 Task: Send an email with the signature Gabriella Robinson with the subject Invitation to a webinar and the message I wanted to follow up on the email you sent regarding the budget. Do you have any additional information? from softage.10@softage.net to softage.6@softage.net and move the email from Sent Items to the folder Business development
Action: Mouse moved to (97, 94)
Screenshot: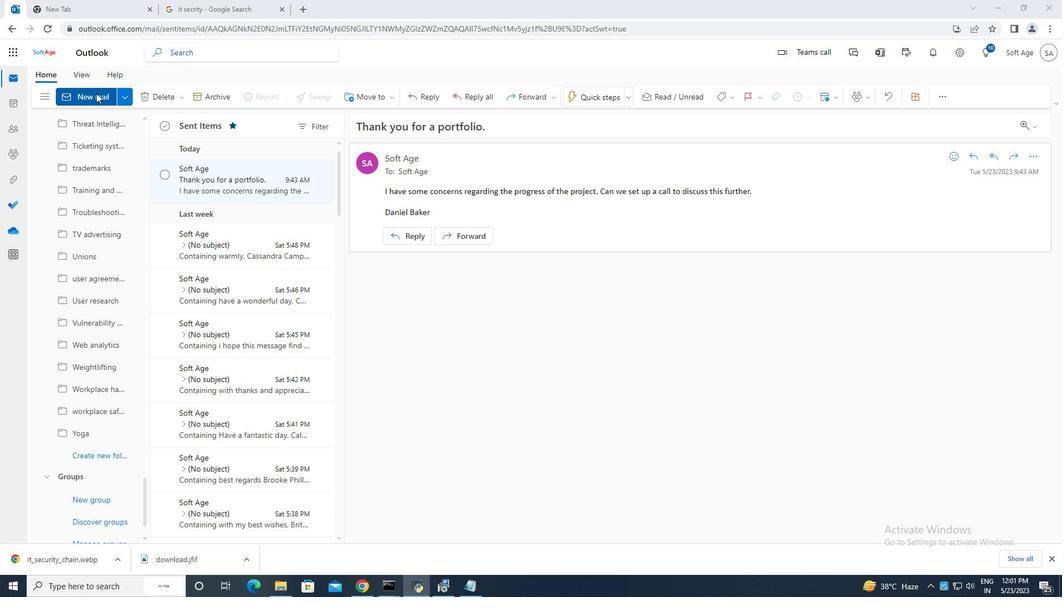 
Action: Mouse pressed left at (97, 94)
Screenshot: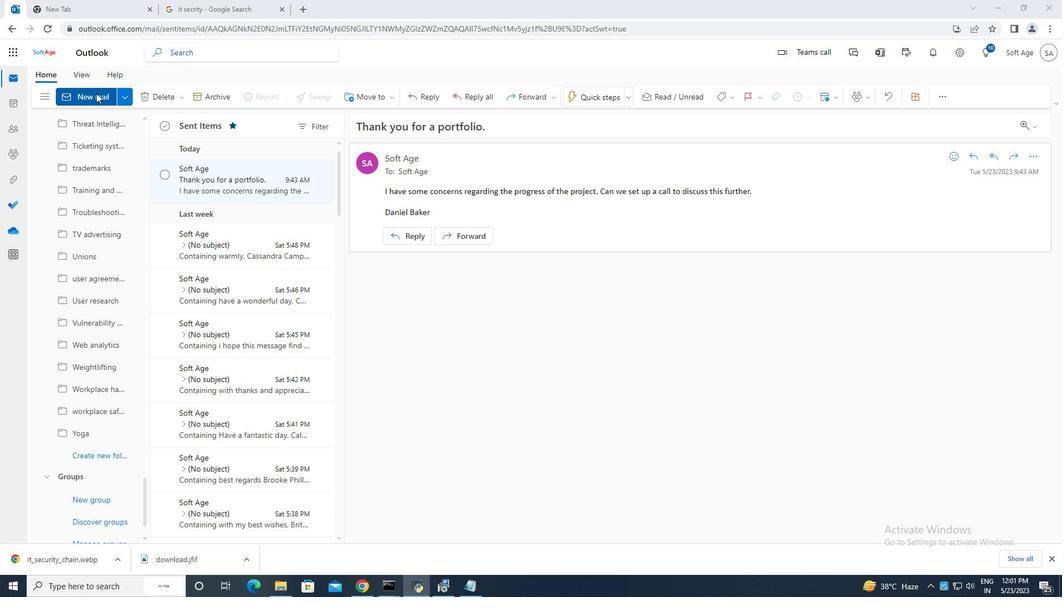 
Action: Mouse moved to (714, 96)
Screenshot: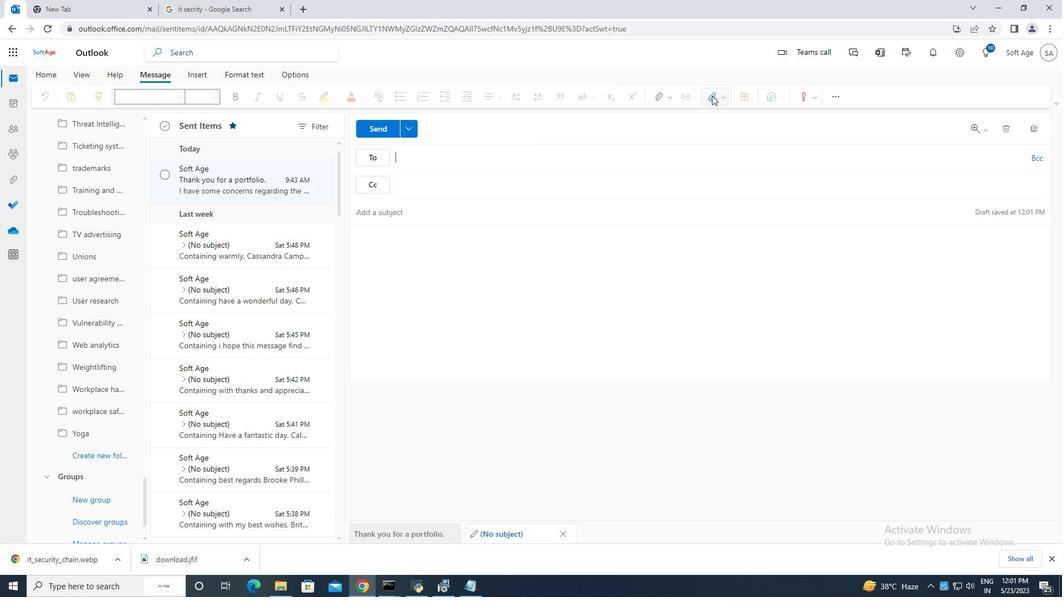 
Action: Mouse pressed left at (714, 96)
Screenshot: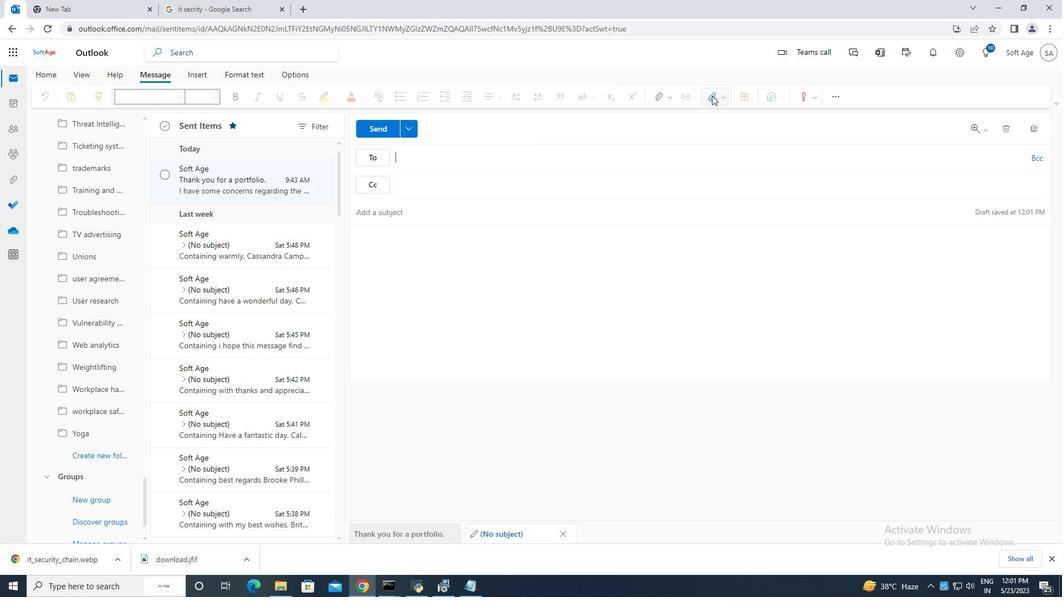 
Action: Mouse moved to (701, 140)
Screenshot: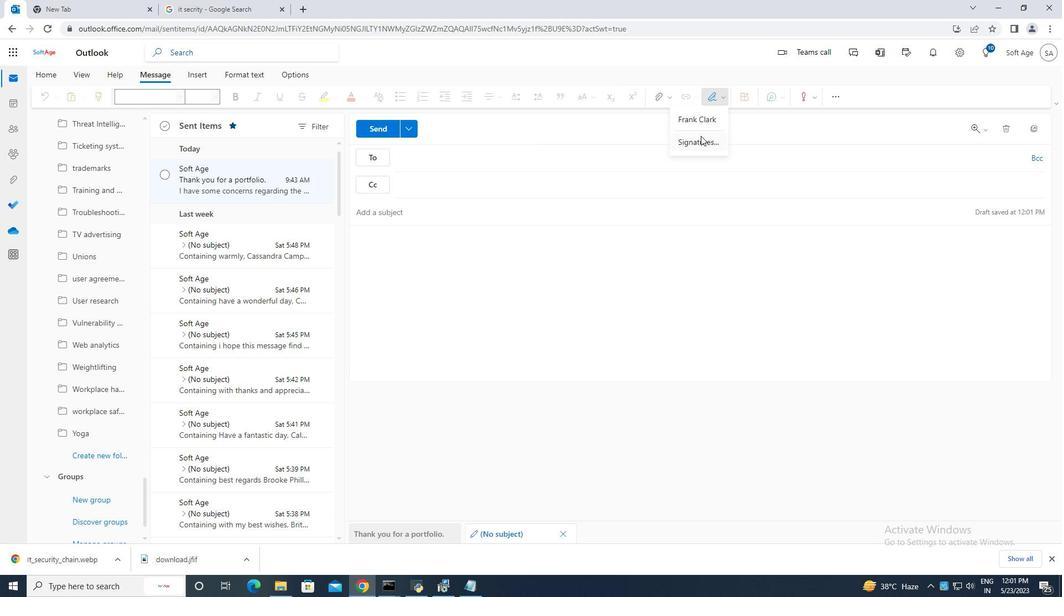 
Action: Mouse pressed left at (701, 140)
Screenshot: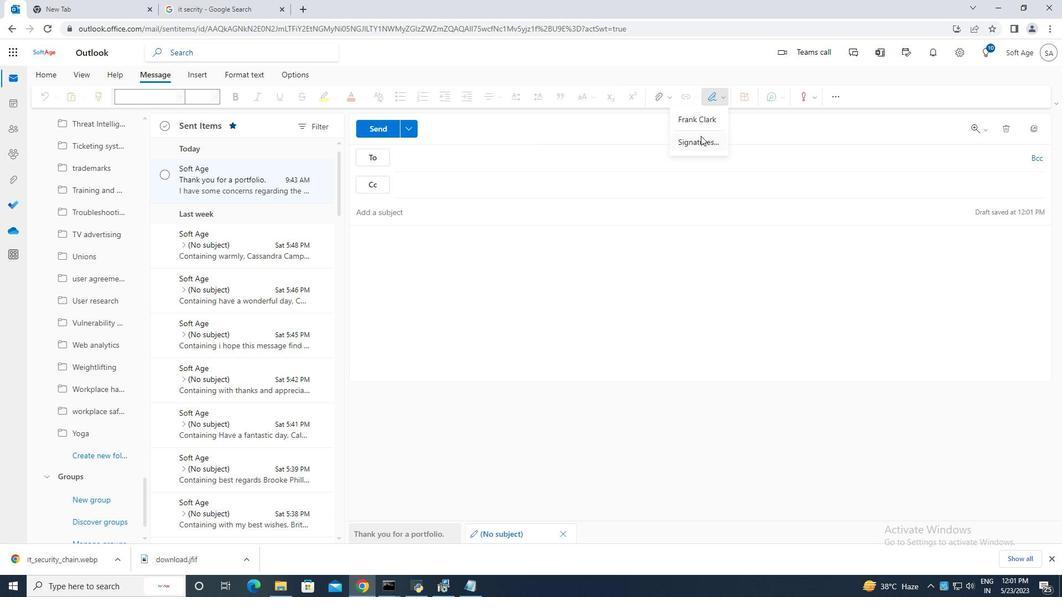 
Action: Mouse moved to (750, 184)
Screenshot: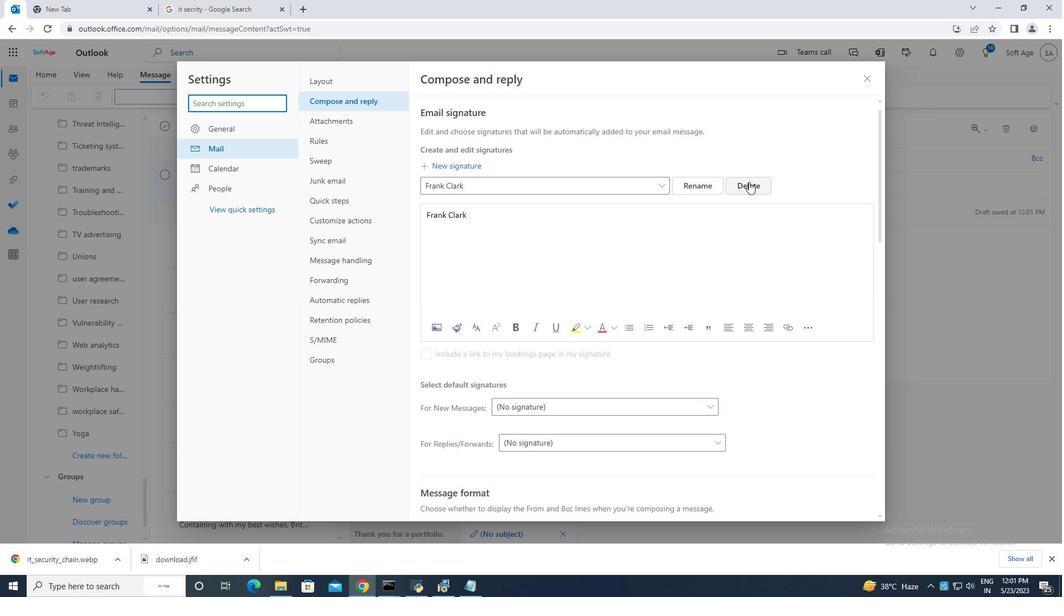 
Action: Mouse pressed left at (750, 184)
Screenshot: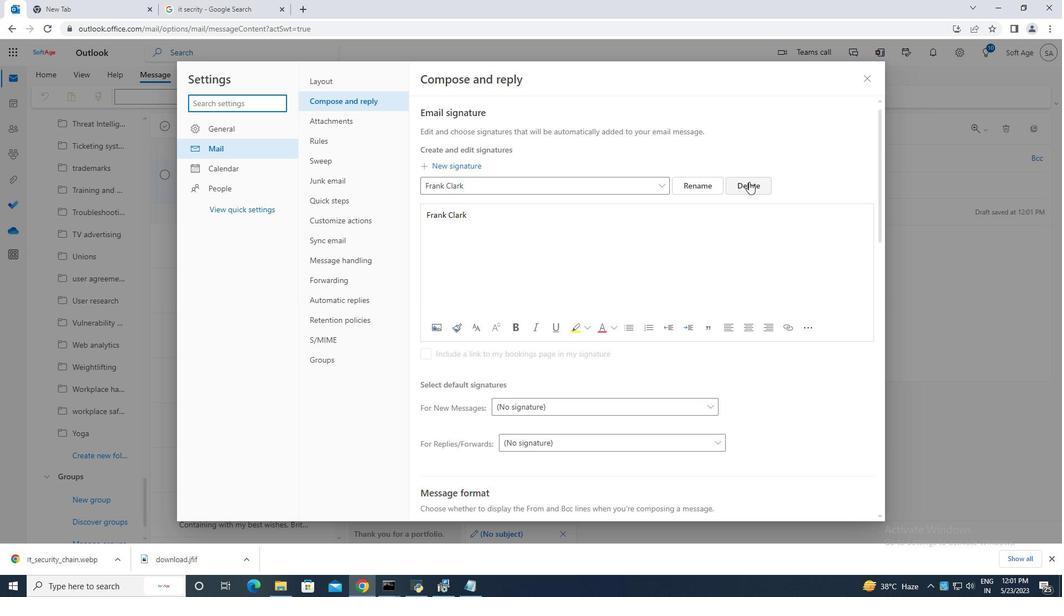 
Action: Mouse moved to (484, 183)
Screenshot: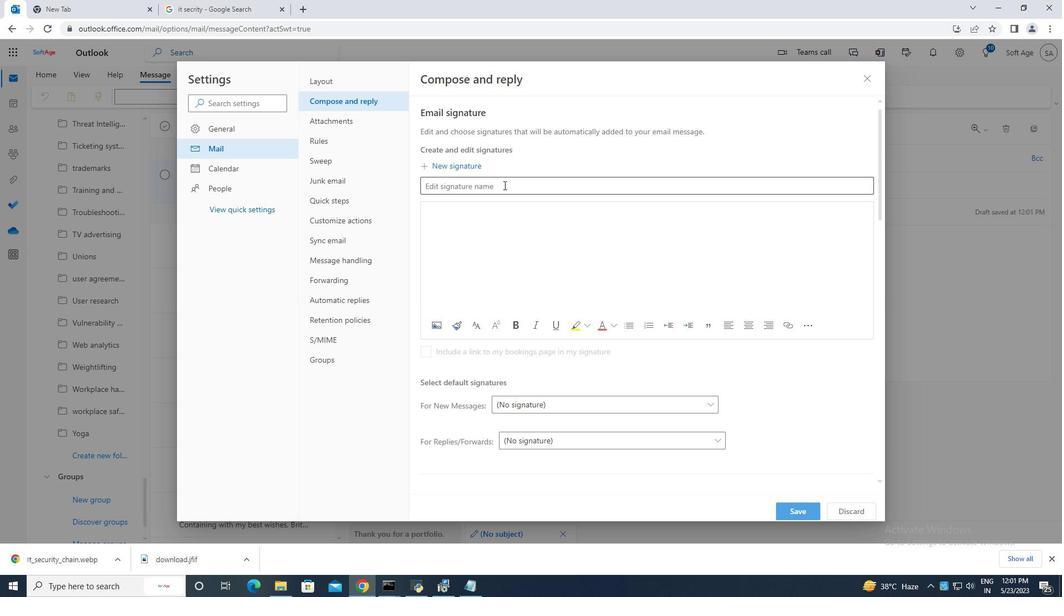 
Action: Mouse pressed left at (484, 183)
Screenshot: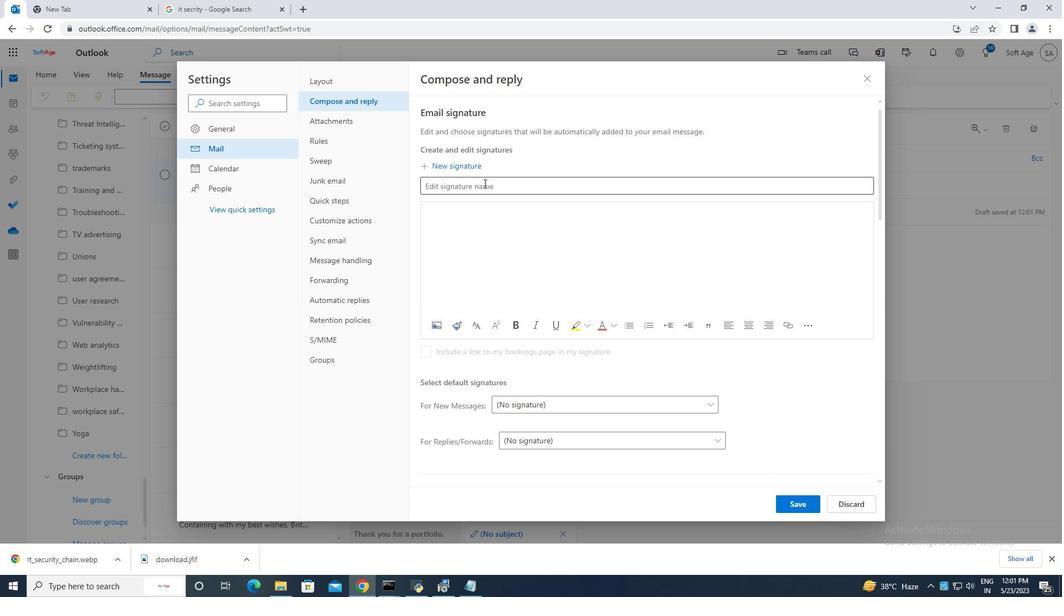 
Action: Mouse moved to (484, 183)
Screenshot: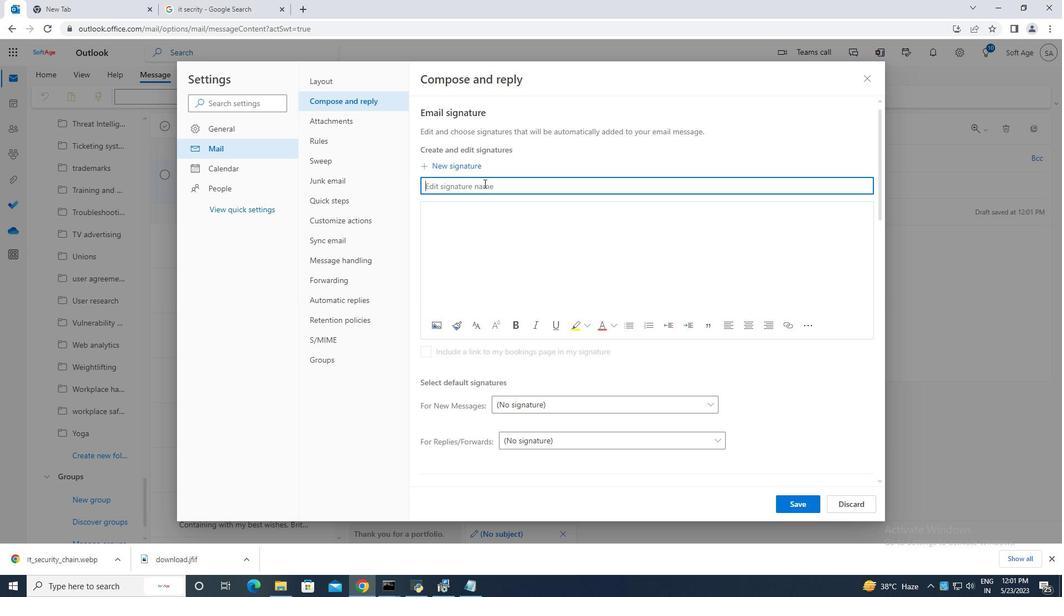 
Action: Key pressed <Key.caps_lock>G<Key.caps_lock>abriella<Key.space><Key.caps_lock>R<Key.caps_lock>obinsom
Screenshot: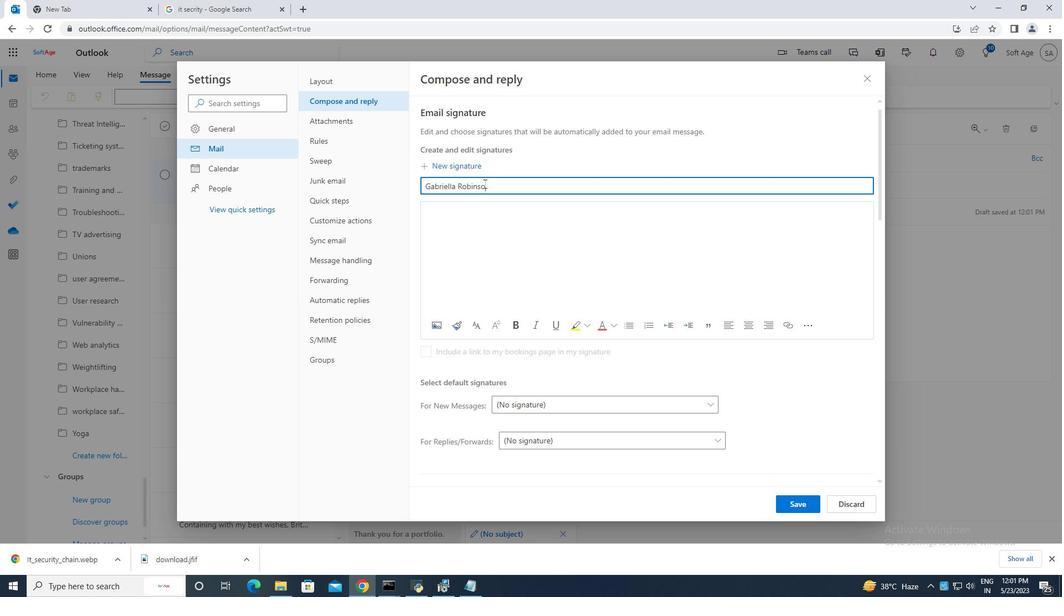 
Action: Mouse moved to (510, 188)
Screenshot: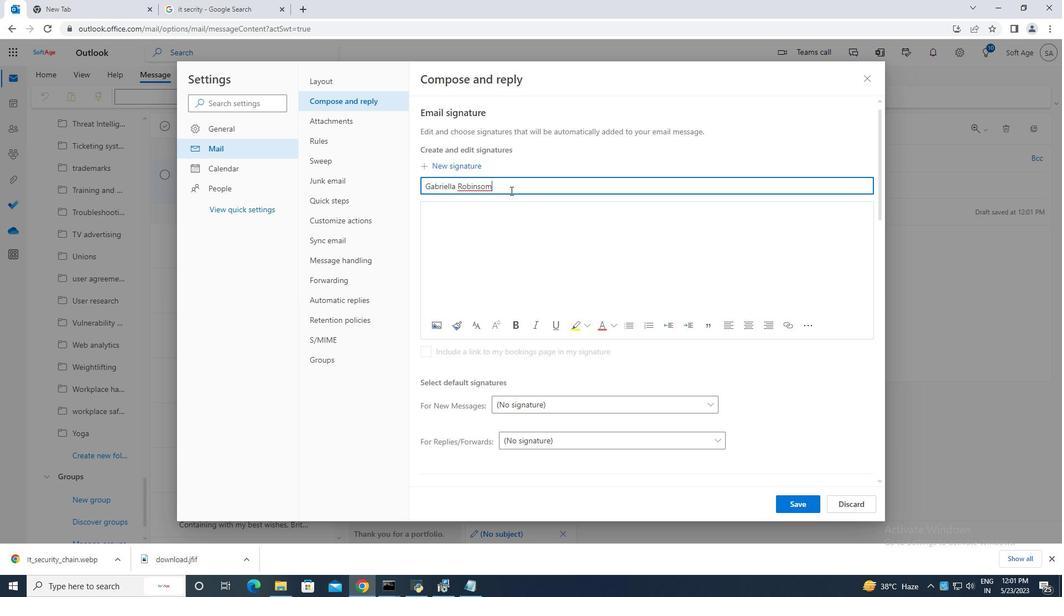 
Action: Key pressed <Key.backspace>n
Screenshot: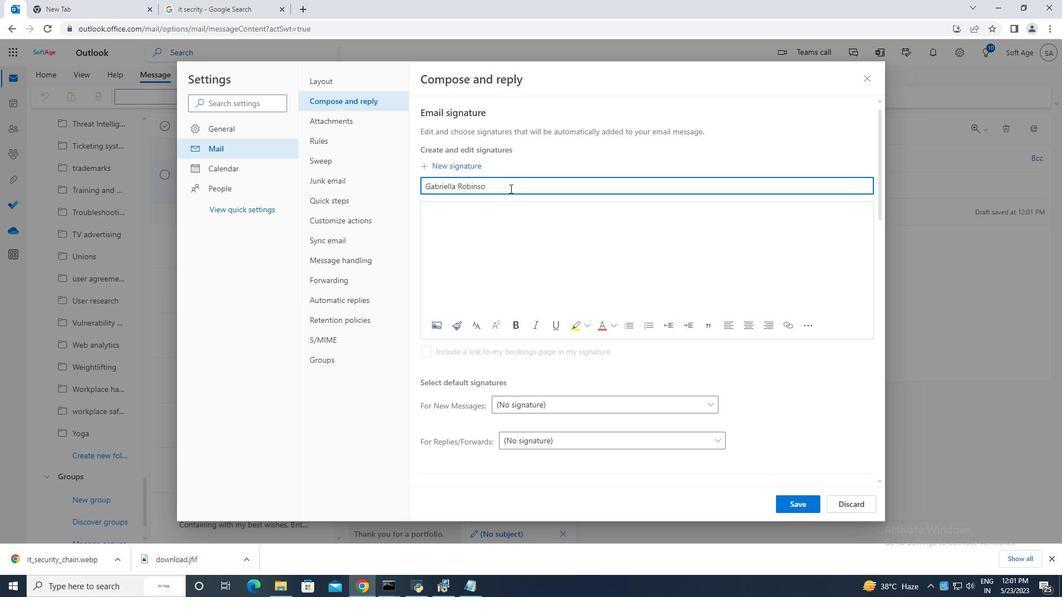 
Action: Mouse moved to (437, 218)
Screenshot: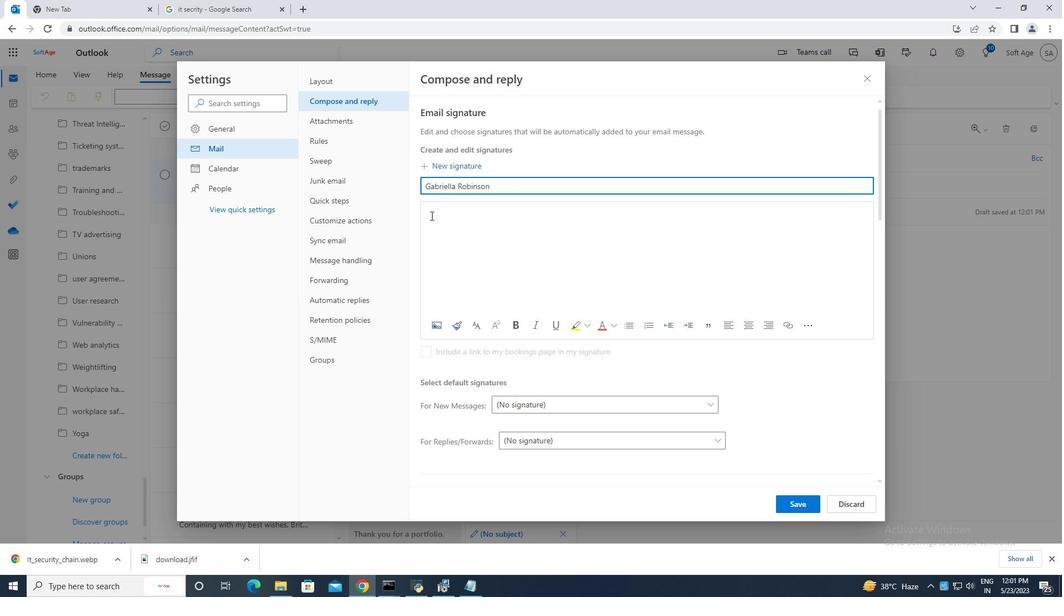 
Action: Mouse pressed left at (437, 218)
Screenshot: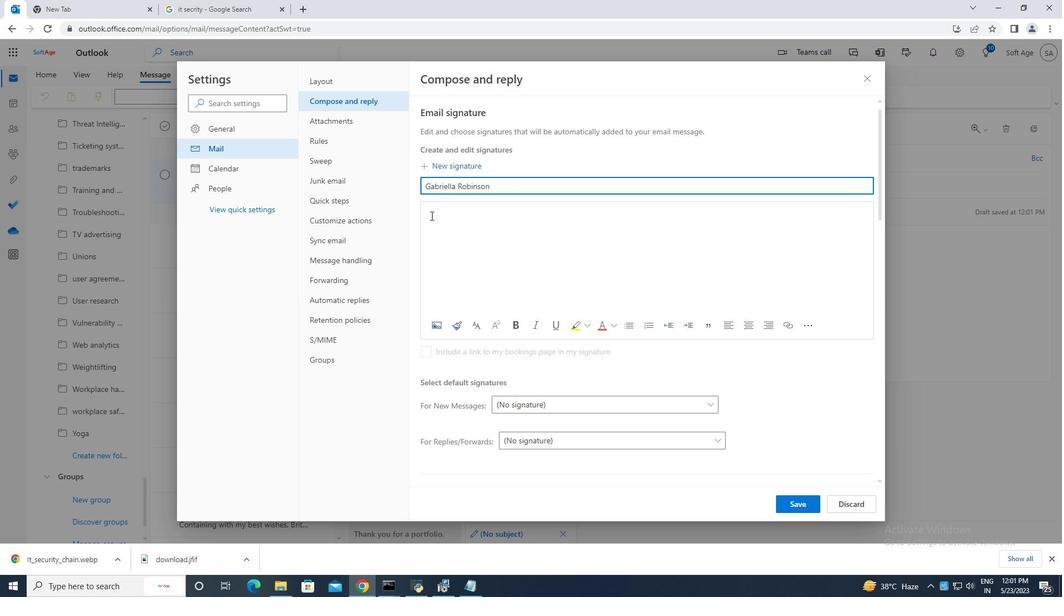 
Action: Mouse moved to (441, 218)
Screenshot: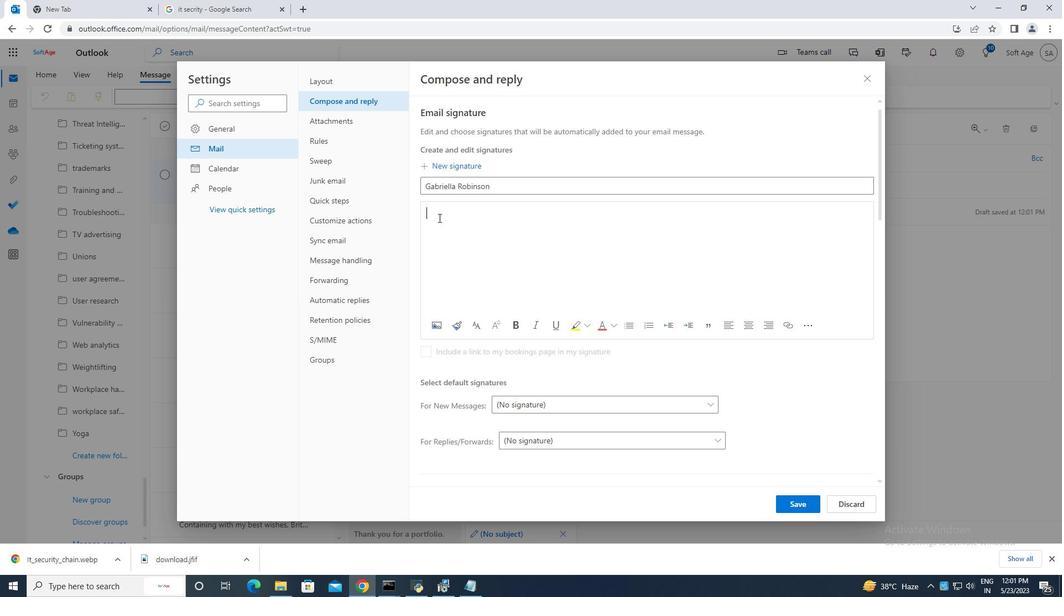 
Action: Key pressed <Key.caps_lock>G<Key.caps_lock>abriella<Key.space><Key.caps_lock>R<Key.caps_lock>obinsom<Key.backspace>n
Screenshot: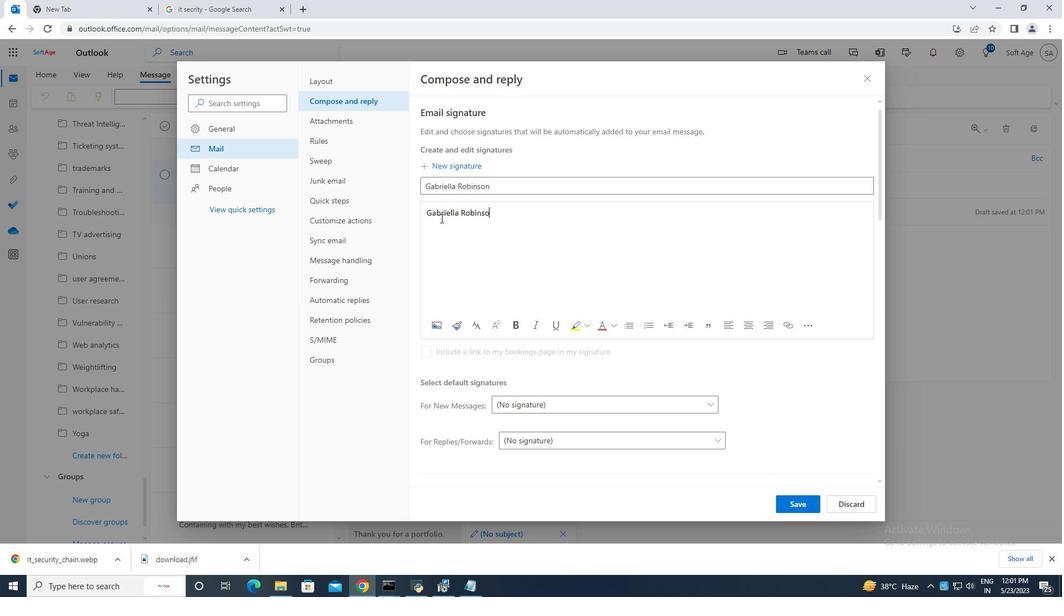 
Action: Mouse moved to (815, 507)
Screenshot: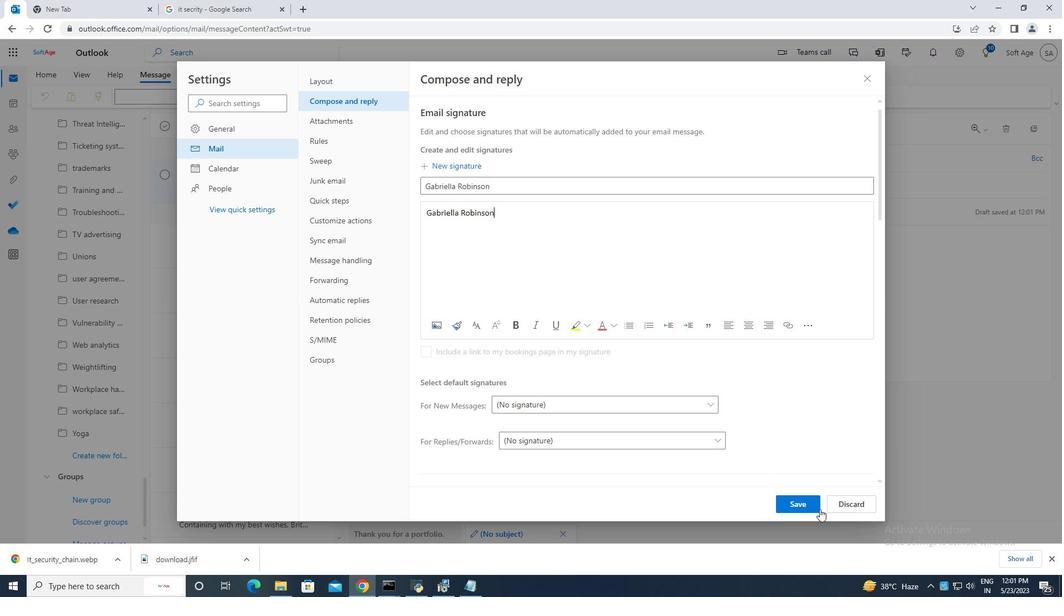 
Action: Mouse pressed left at (815, 507)
Screenshot: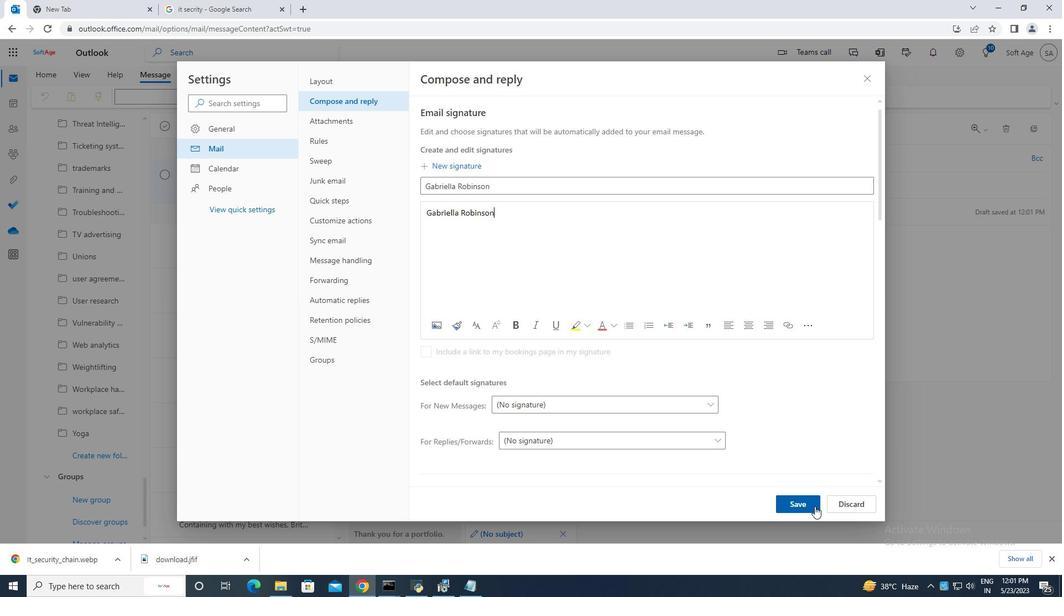 
Action: Mouse moved to (868, 81)
Screenshot: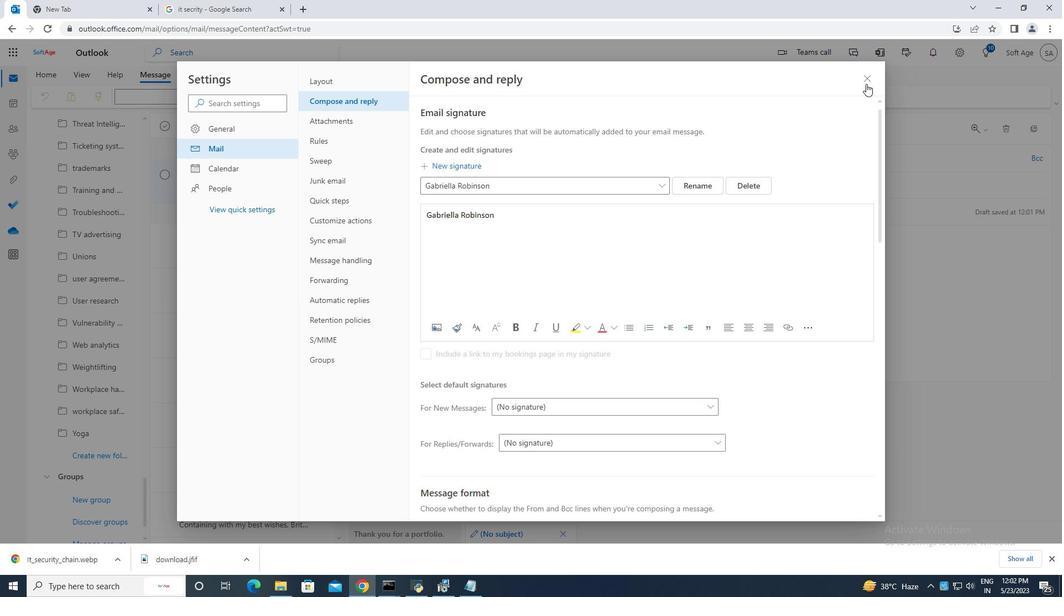 
Action: Mouse pressed left at (868, 81)
Screenshot: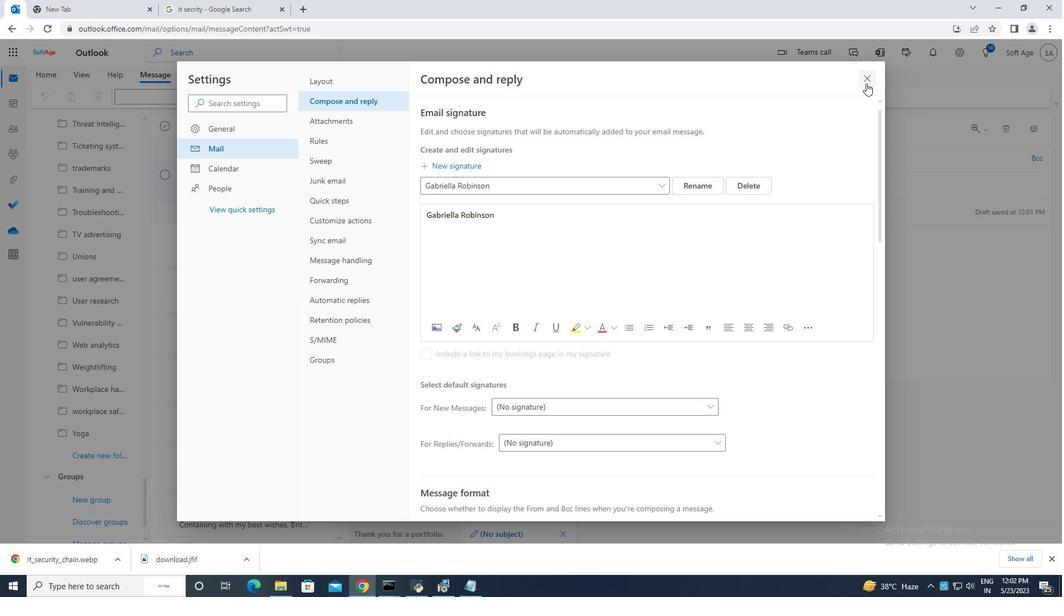 
Action: Mouse moved to (722, 99)
Screenshot: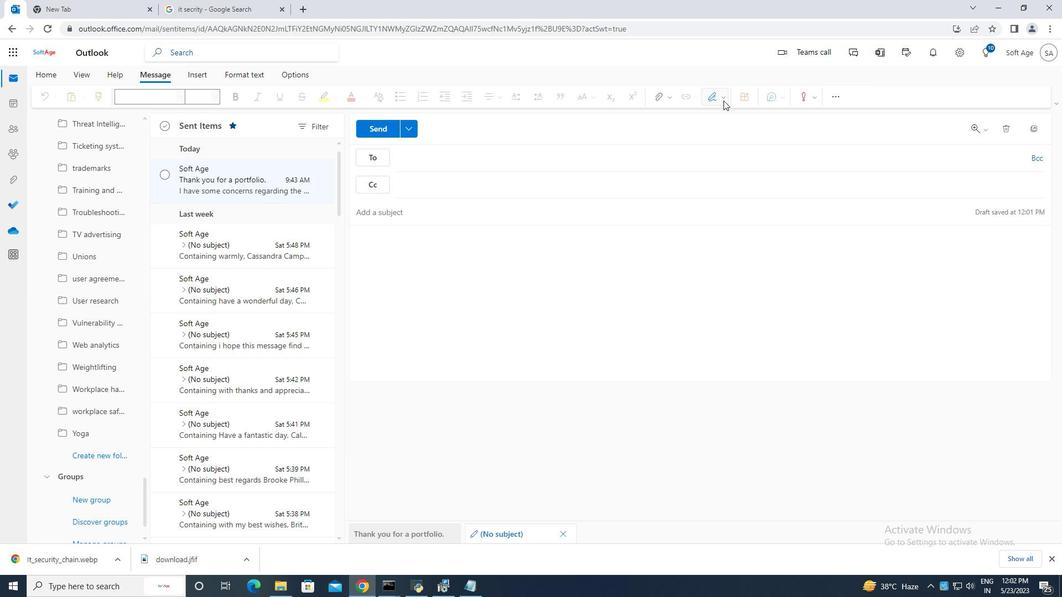 
Action: Mouse pressed left at (722, 99)
Screenshot: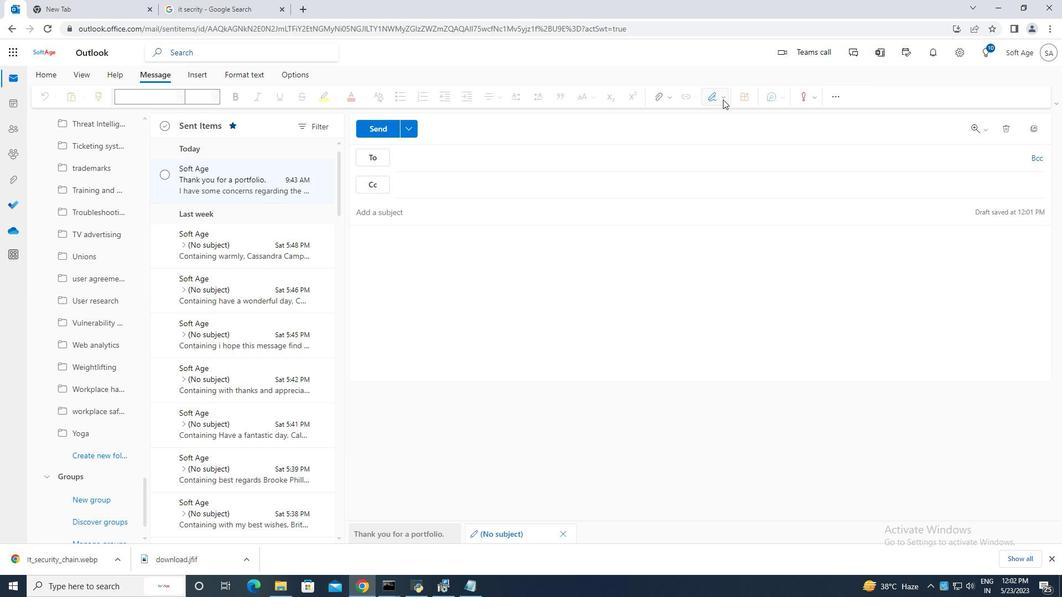 
Action: Mouse moved to (691, 121)
Screenshot: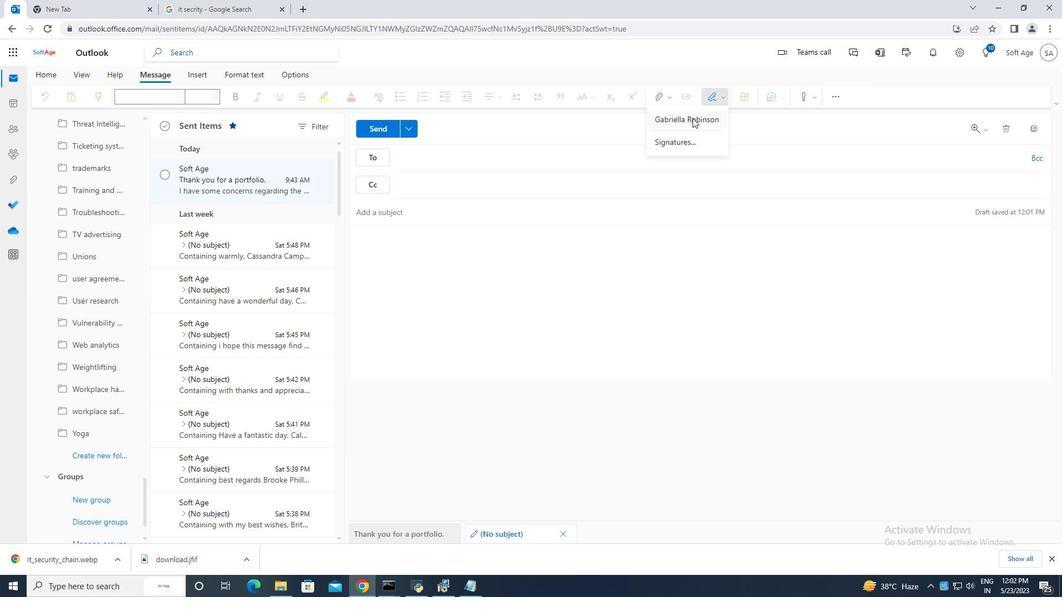 
Action: Mouse pressed left at (691, 121)
Screenshot: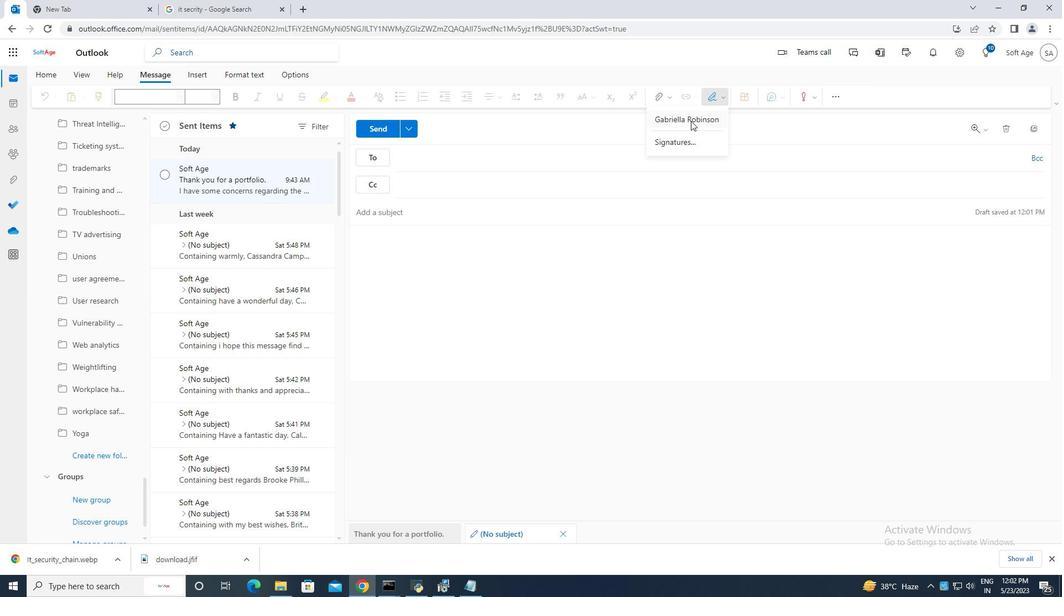 
Action: Mouse moved to (385, 213)
Screenshot: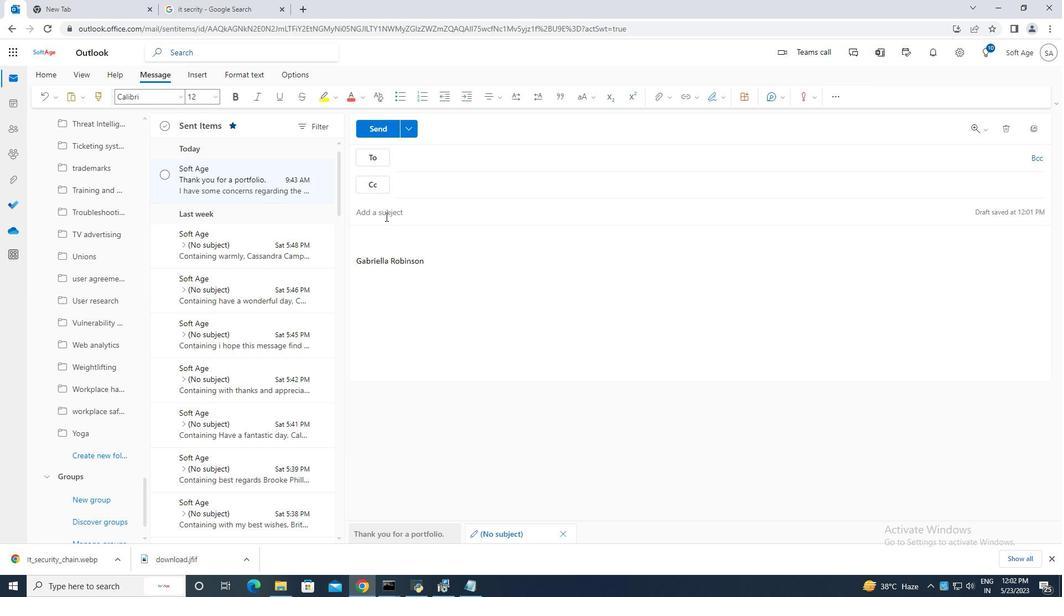 
Action: Mouse pressed left at (385, 213)
Screenshot: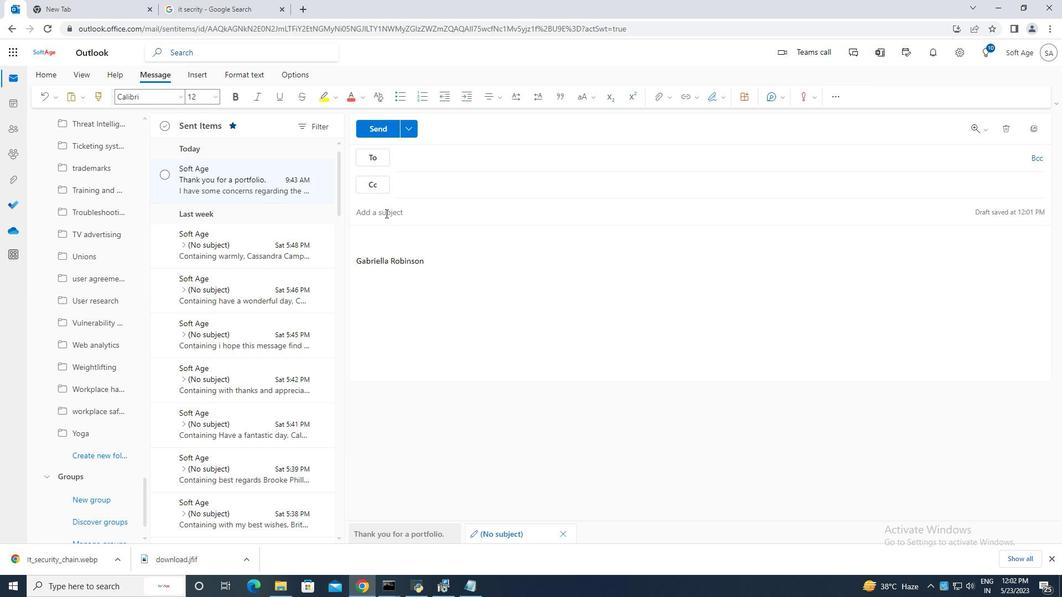 
Action: Mouse moved to (386, 213)
Screenshot: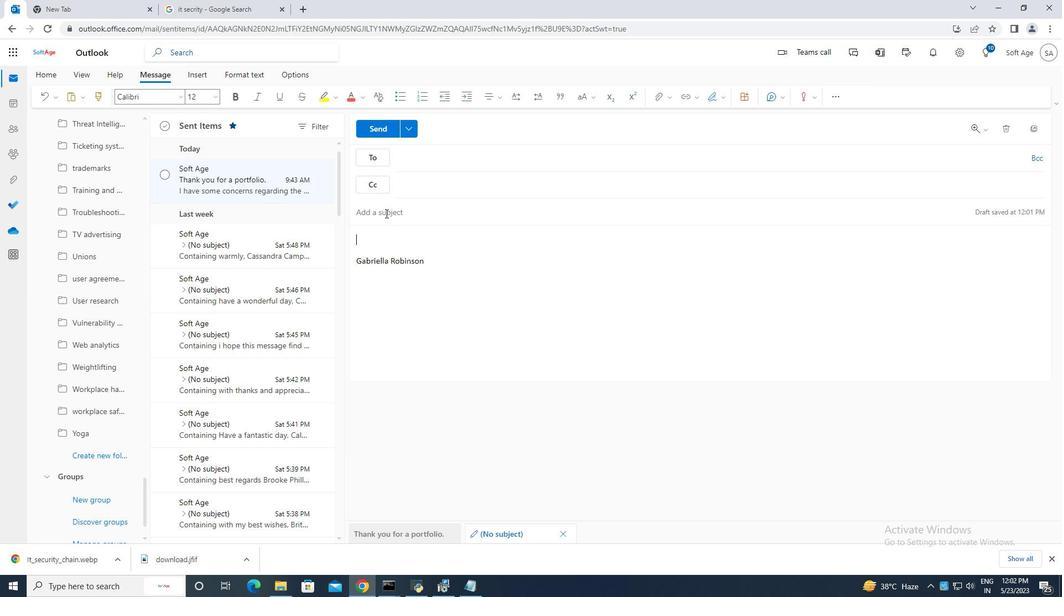 
Action: Key pressed <Key.caps_lock>I<Key.caps_lock>nvitation<Key.space>to<Key.space>a<Key.space>webinar.
Screenshot: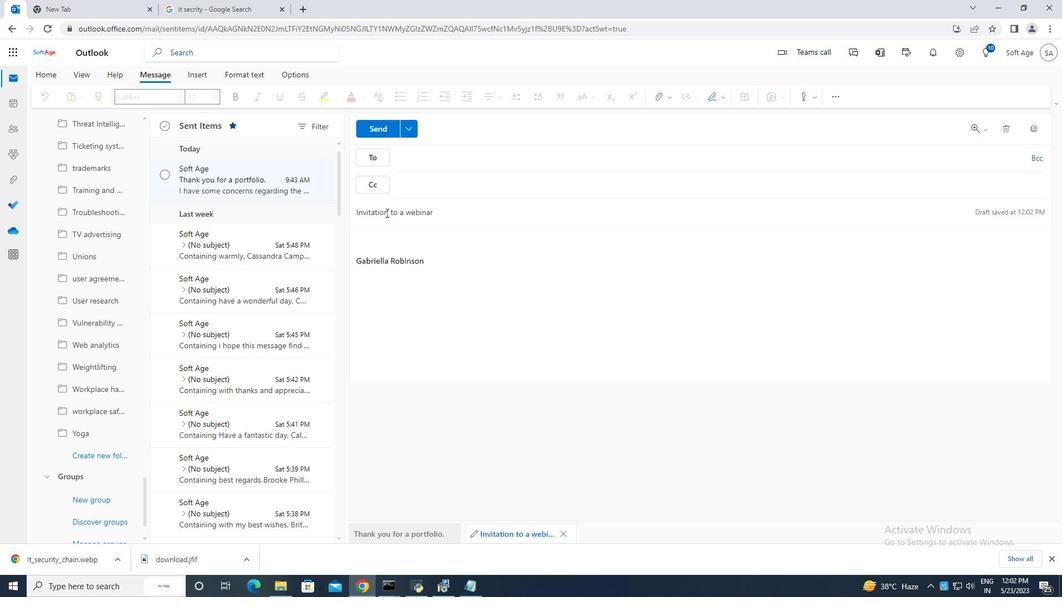 
Action: Mouse moved to (391, 232)
Screenshot: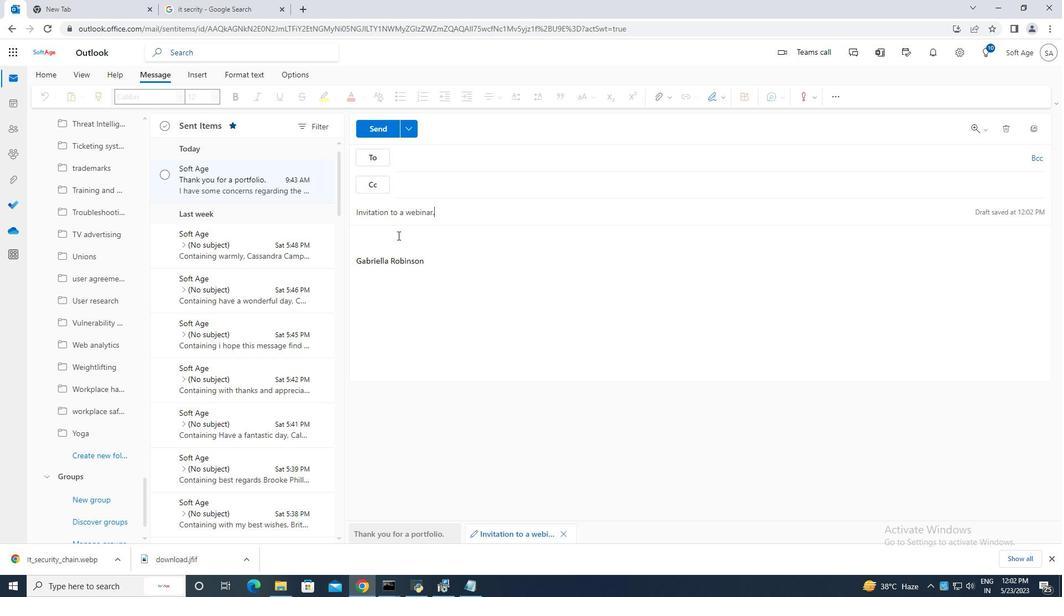 
Action: Mouse pressed left at (391, 232)
Screenshot: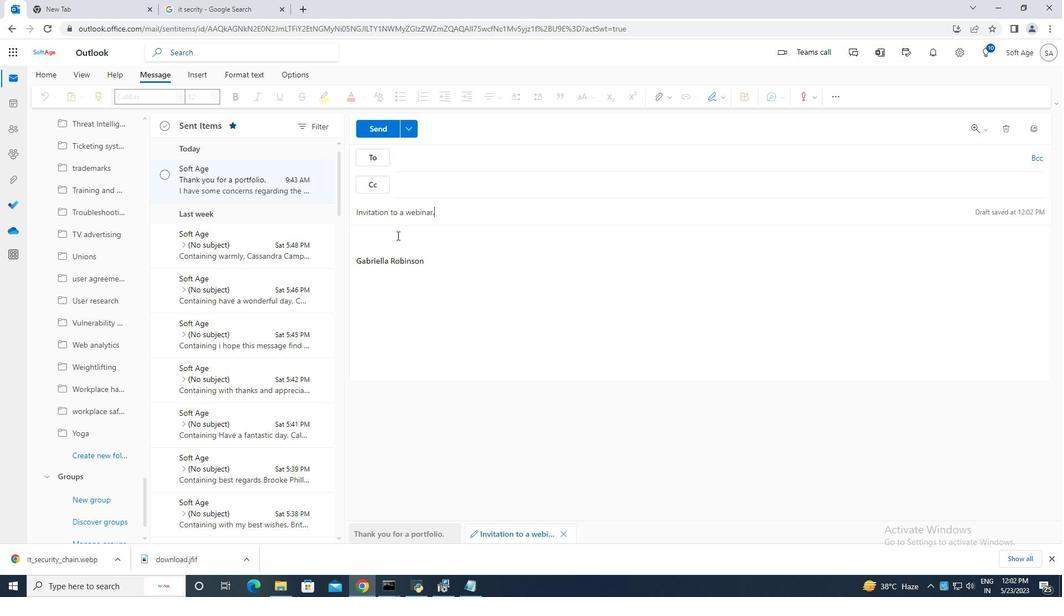 
Action: Mouse moved to (366, 240)
Screenshot: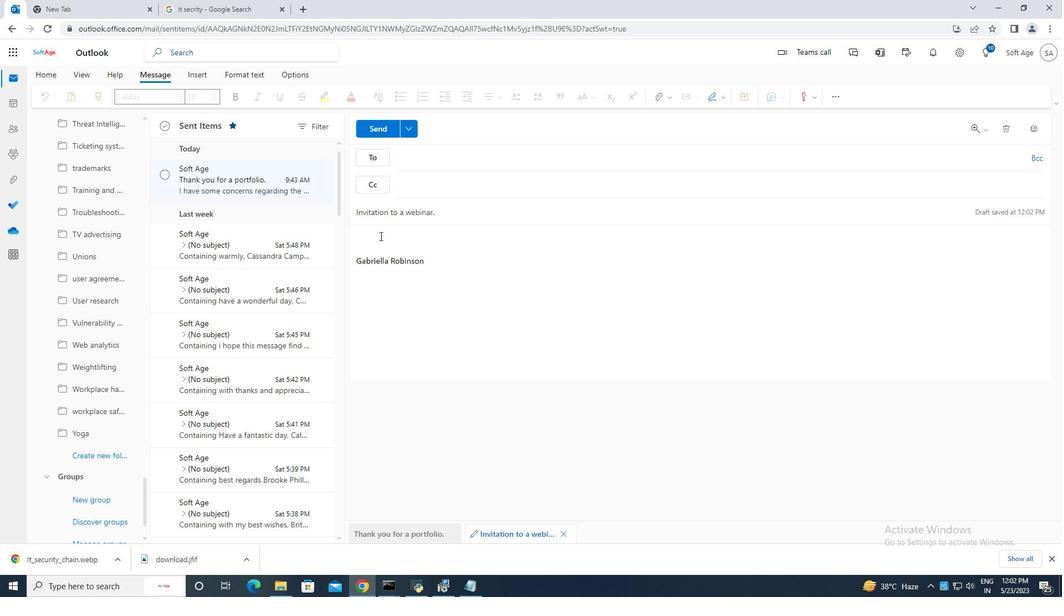 
Action: Mouse pressed left at (366, 240)
Screenshot: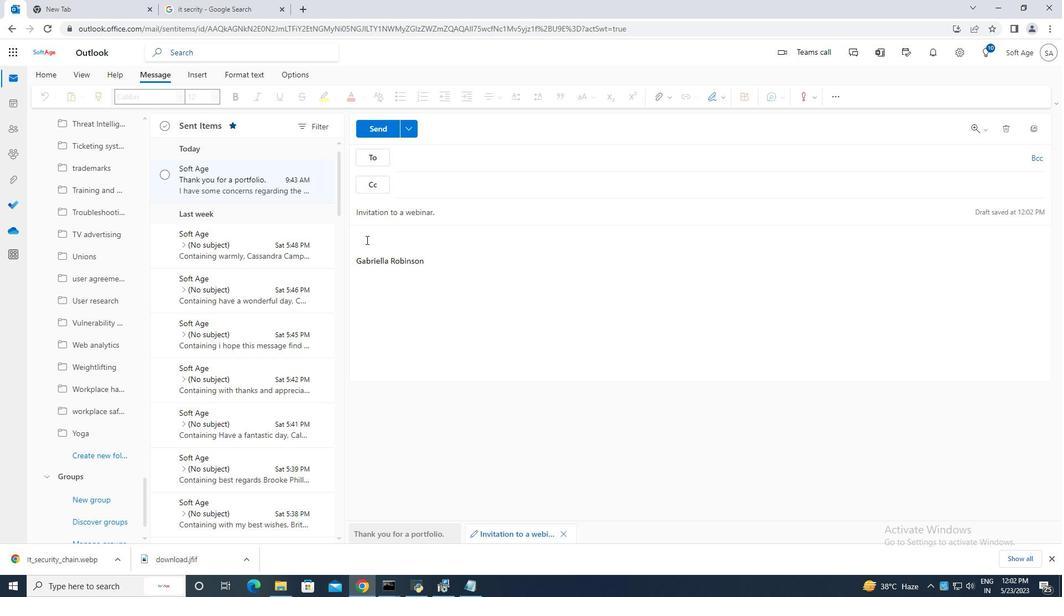 
Action: Key pressed <Key.caps_lock>I<Key.caps_lock><Key.space>wanted<Key.space>tofollow<Key.space><Key.backspace><Key.backspace><Key.backspace><Key.backspace><Key.backspace><Key.backspace><Key.backspace><Key.space>follow<Key.space>up<Key.space>on<Key.space>the<Key.space>email<Key.space>you<Key.space>sent<Key.space>regarding<Key.space>the<Key.space>budget.<Key.space><Key.caps_lock>D<Key.caps_lock>o<Key.space>you<Key.space>have<Key.space>any<Key.space>additional<Key.space>information.
Screenshot: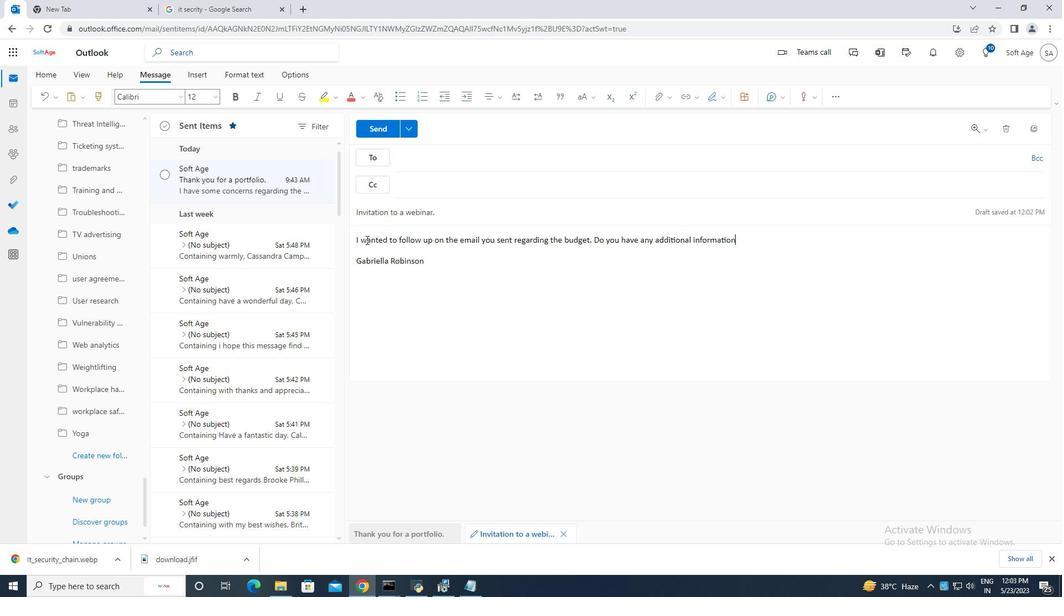 
Action: Mouse moved to (442, 162)
Screenshot: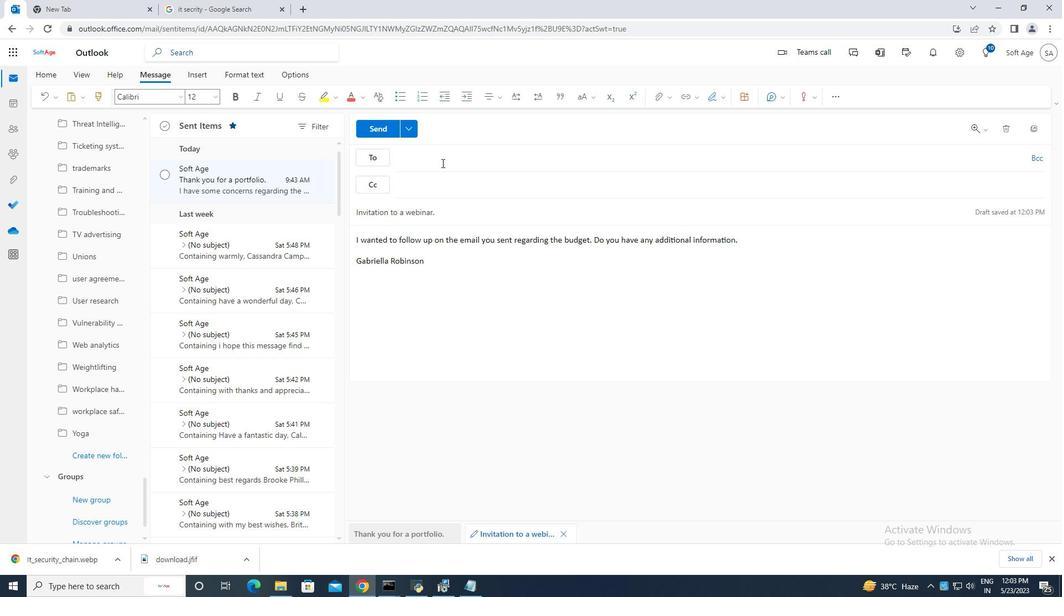
Action: Mouse pressed left at (442, 162)
Screenshot: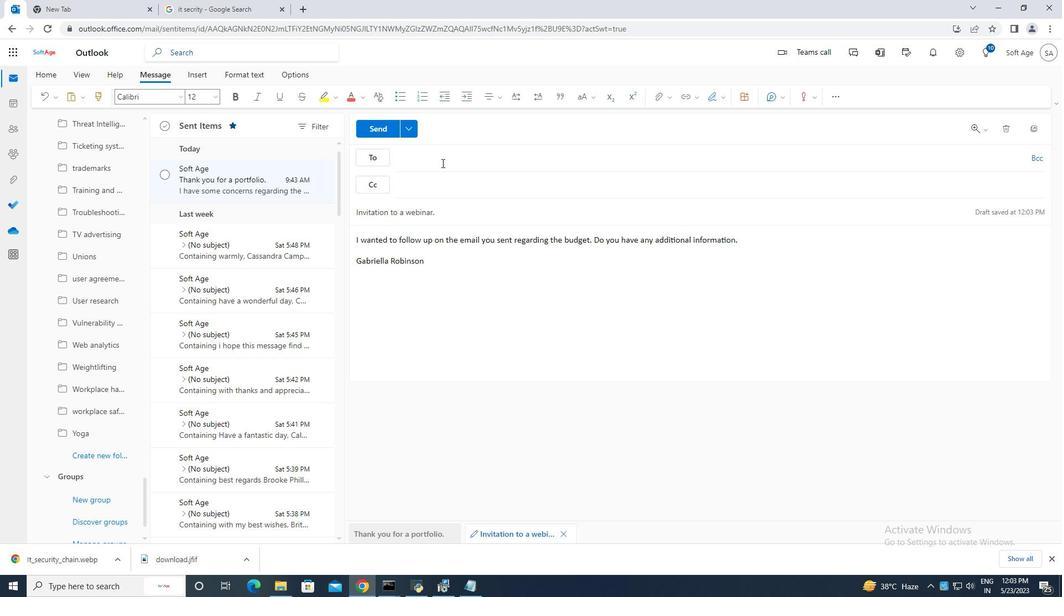 
Action: Mouse moved to (448, 157)
Screenshot: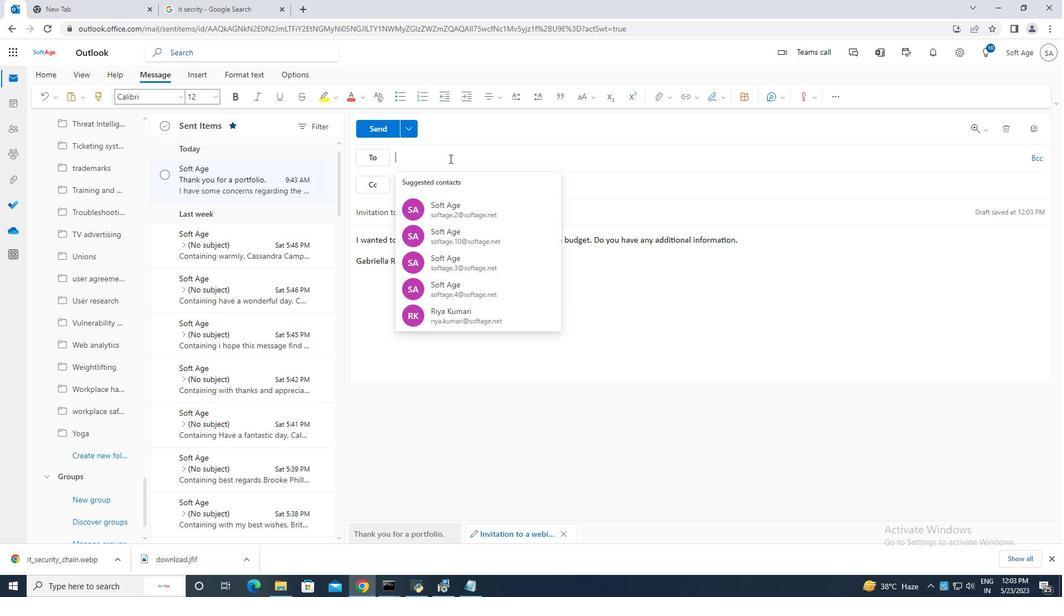 
Action: Key pressed sofatge.6<Key.backspace><Key.backspace><Key.backspace><Key.backspace><Key.backspace><Key.backspace>tage.6<Key.shift>@
Screenshot: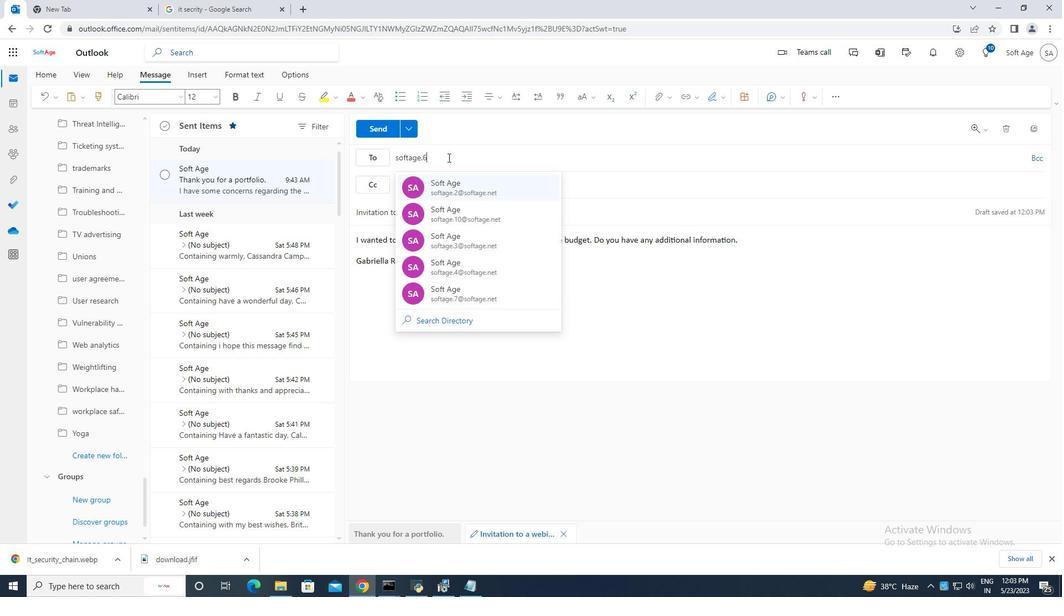 
Action: Mouse moved to (525, 189)
Screenshot: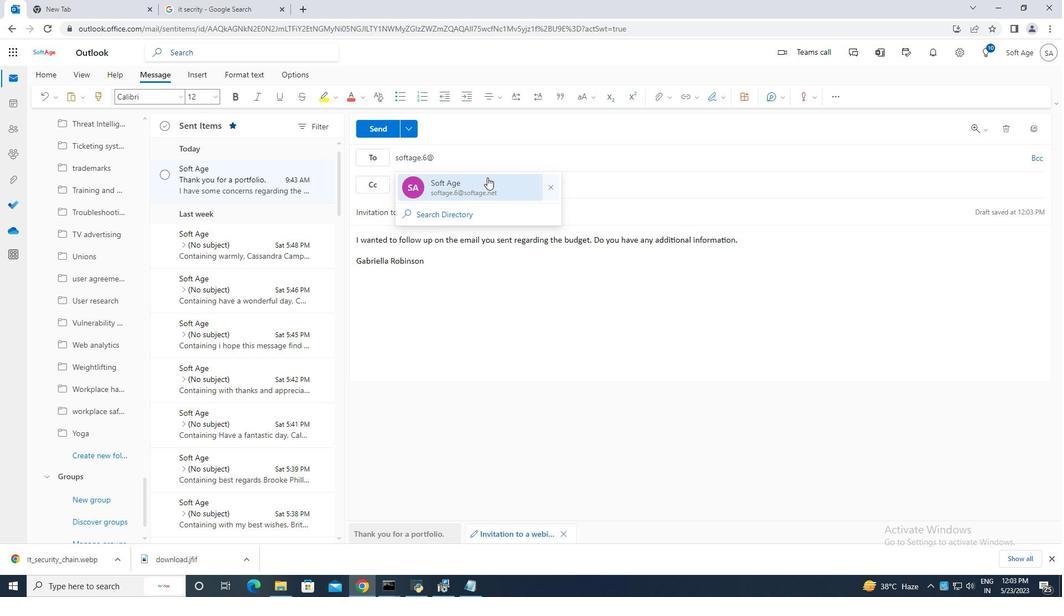 
Action: Mouse pressed left at (525, 189)
Screenshot: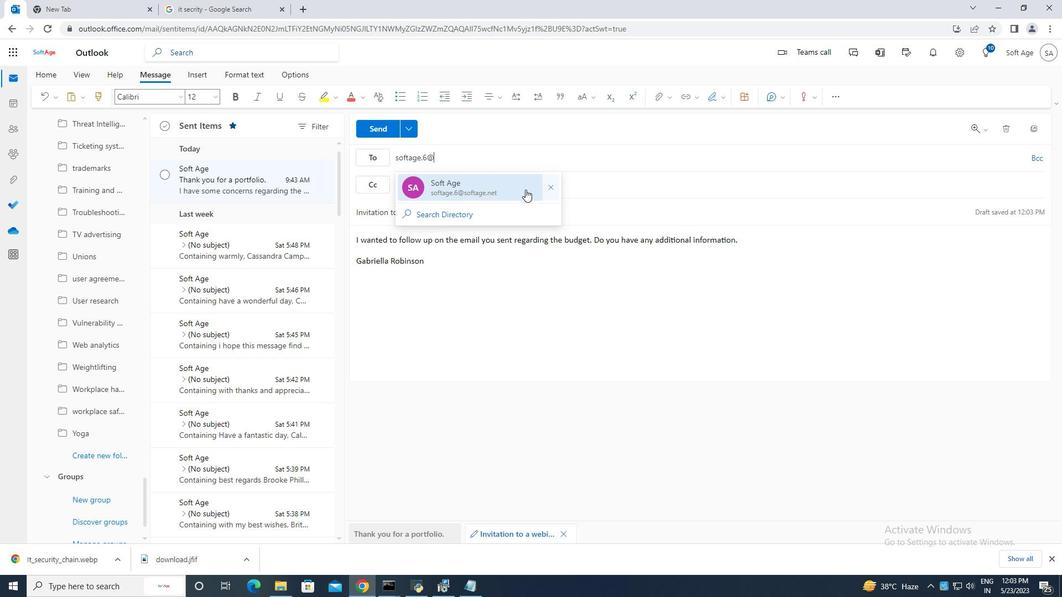 
Action: Mouse moved to (93, 459)
Screenshot: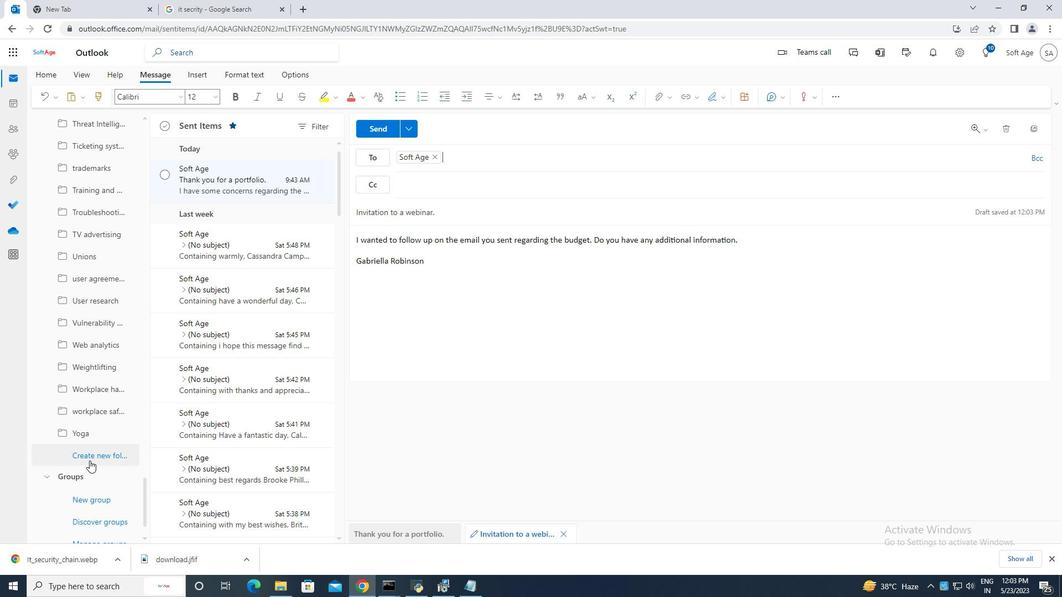 
Action: Mouse pressed left at (93, 459)
Screenshot: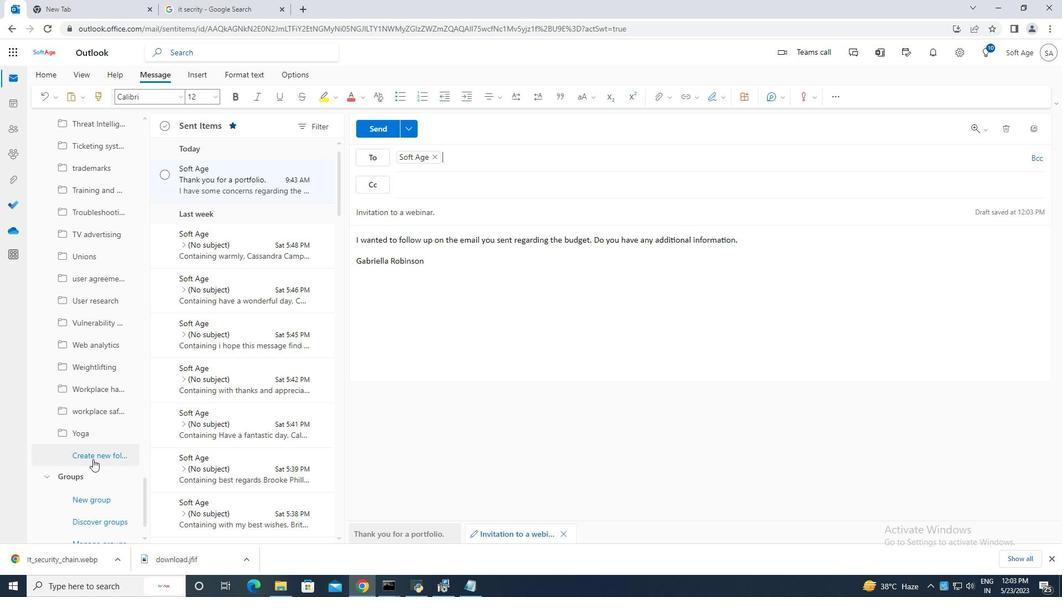 
Action: Mouse moved to (86, 460)
Screenshot: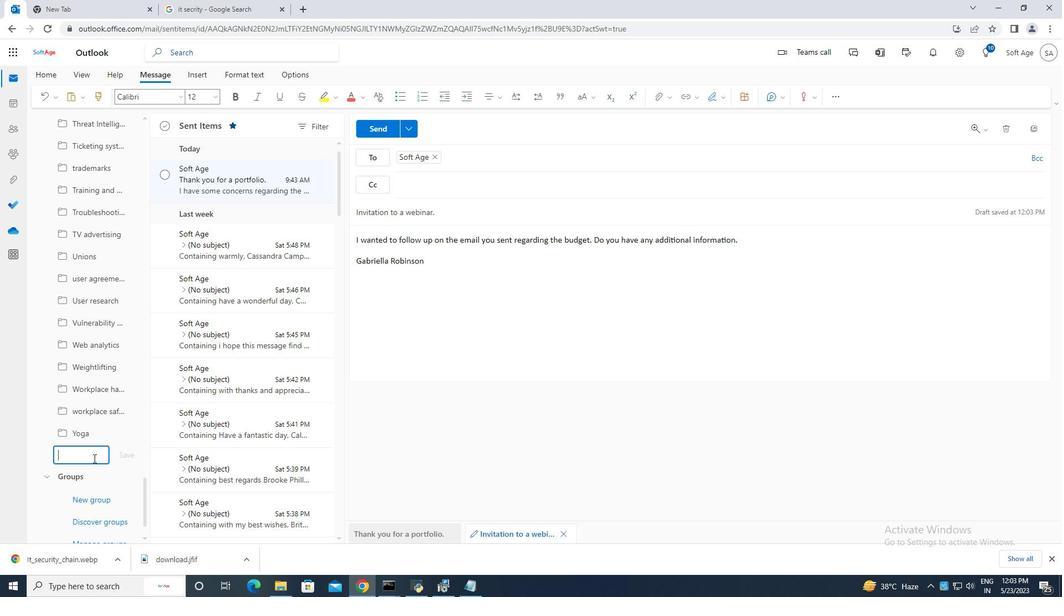 
Action: Mouse pressed left at (86, 460)
Screenshot: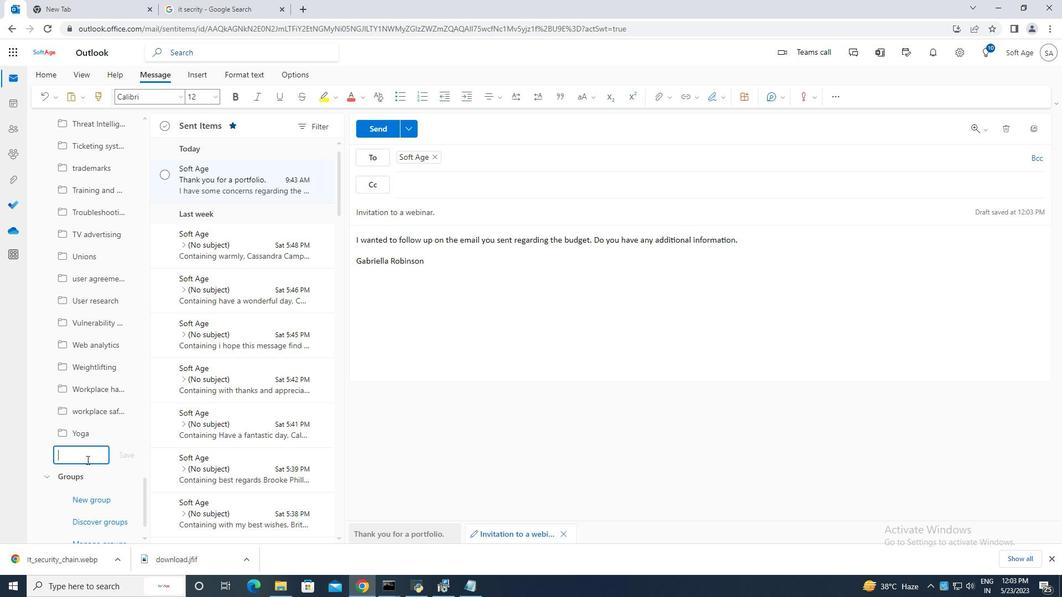 
Action: Mouse moved to (88, 459)
Screenshot: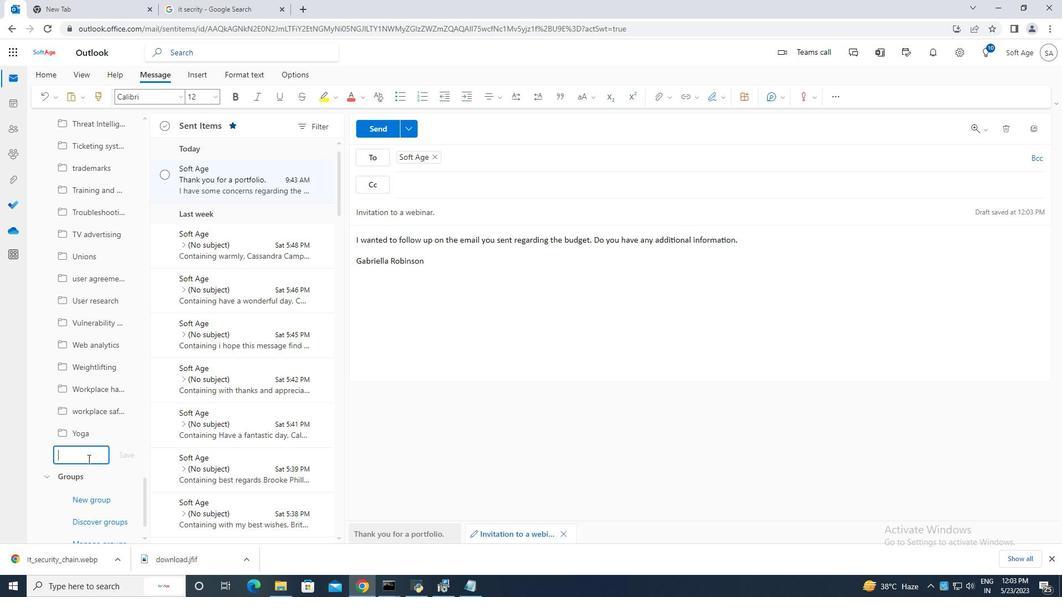 
Action: Key pressed <Key.caps_lock>B<Key.caps_lock>usiness<Key.space>development
Screenshot: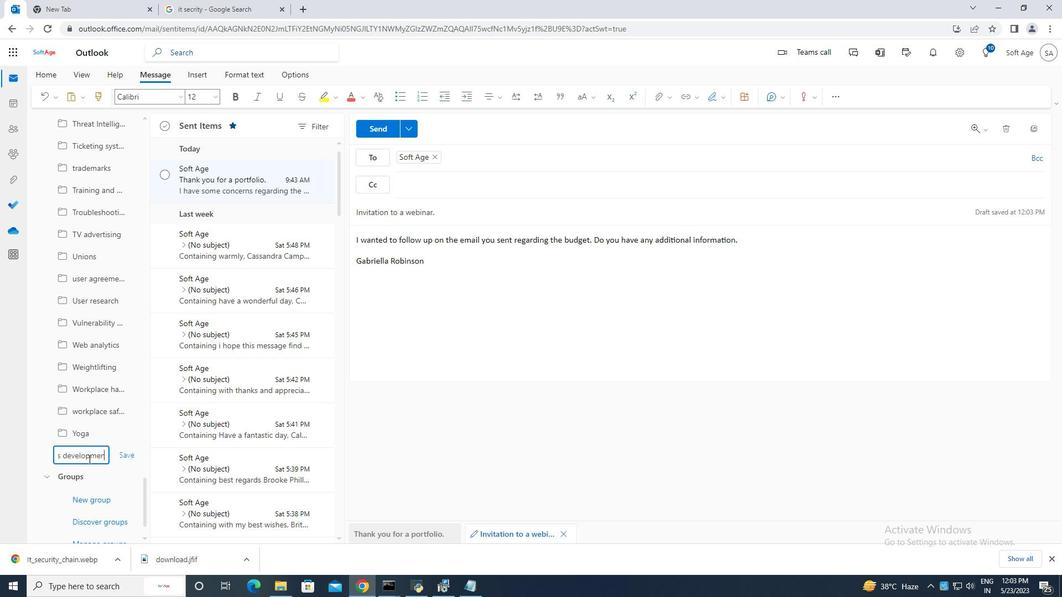 
Action: Mouse moved to (124, 457)
Screenshot: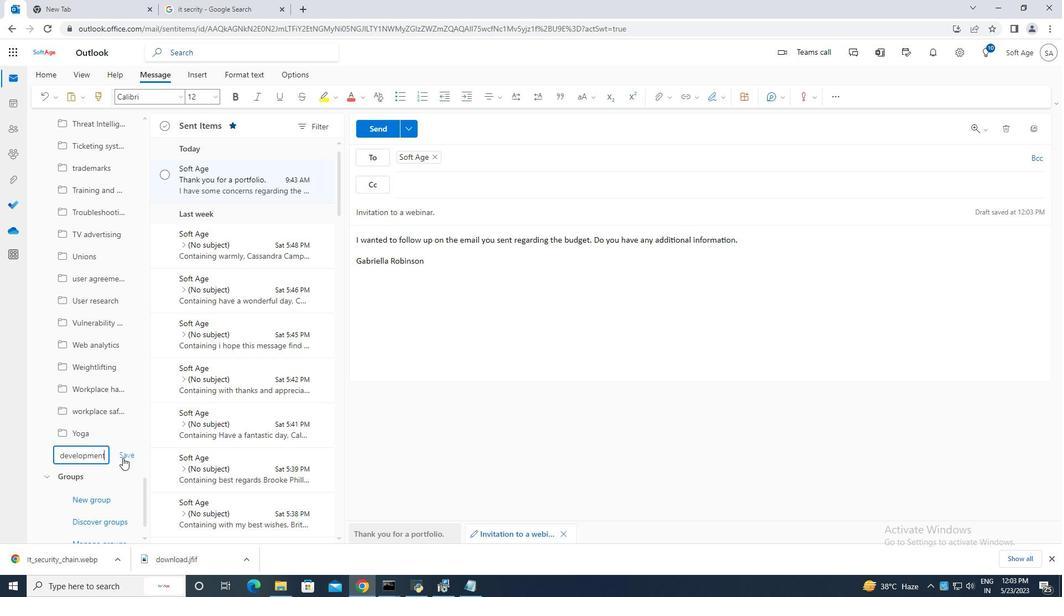 
Action: Mouse pressed left at (124, 457)
Screenshot: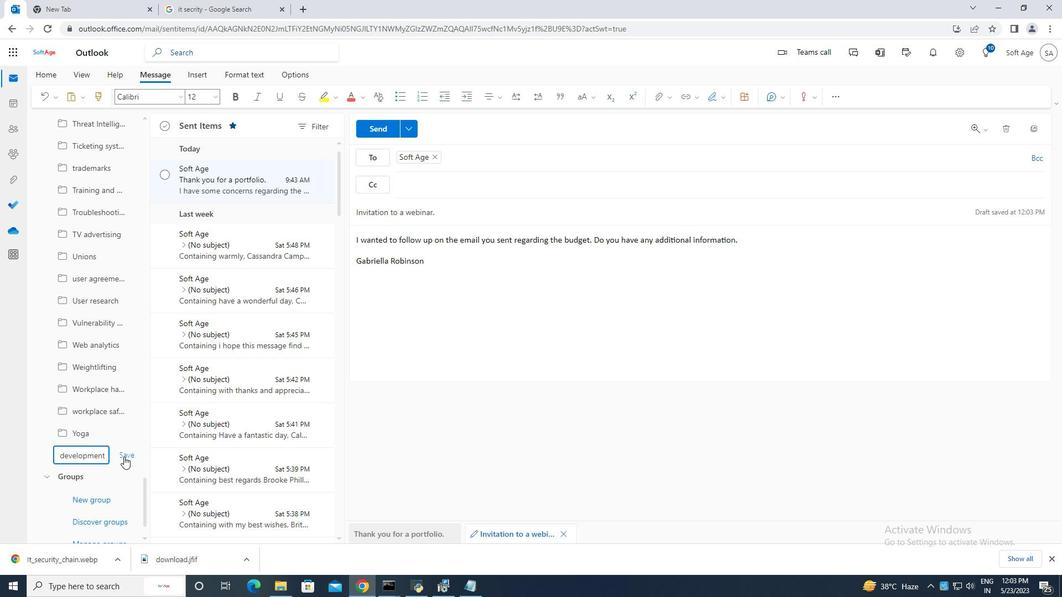 
Action: Mouse moved to (375, 129)
Screenshot: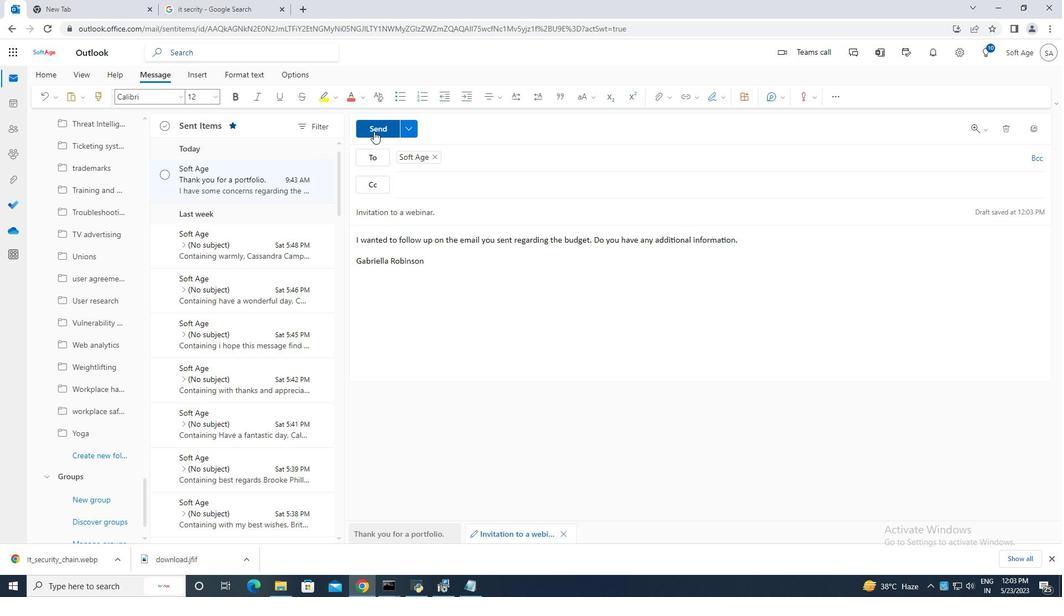 
Action: Mouse pressed left at (375, 129)
Screenshot: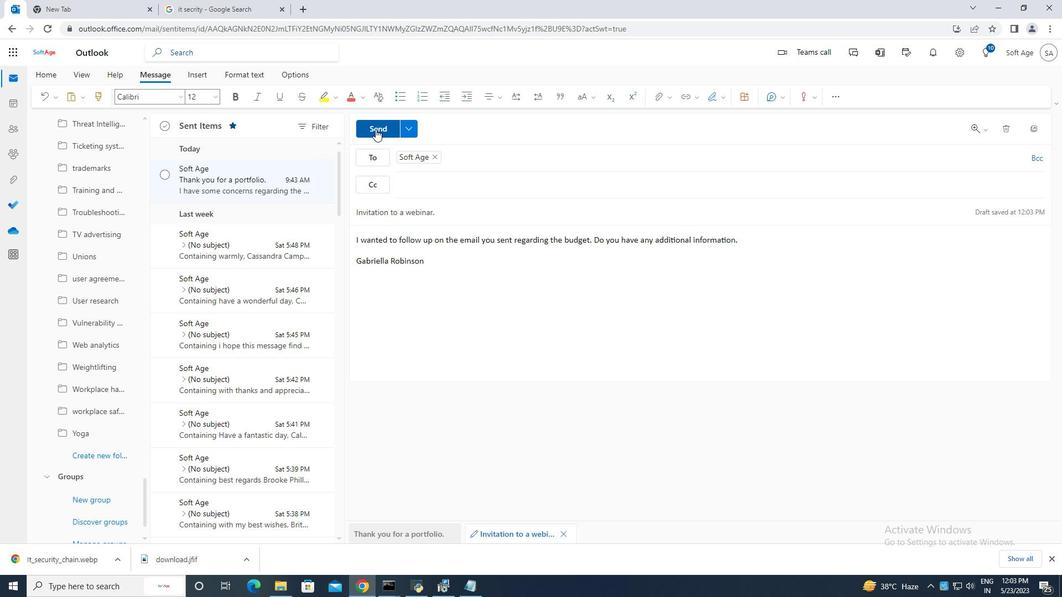 
Action: Mouse moved to (163, 174)
Screenshot: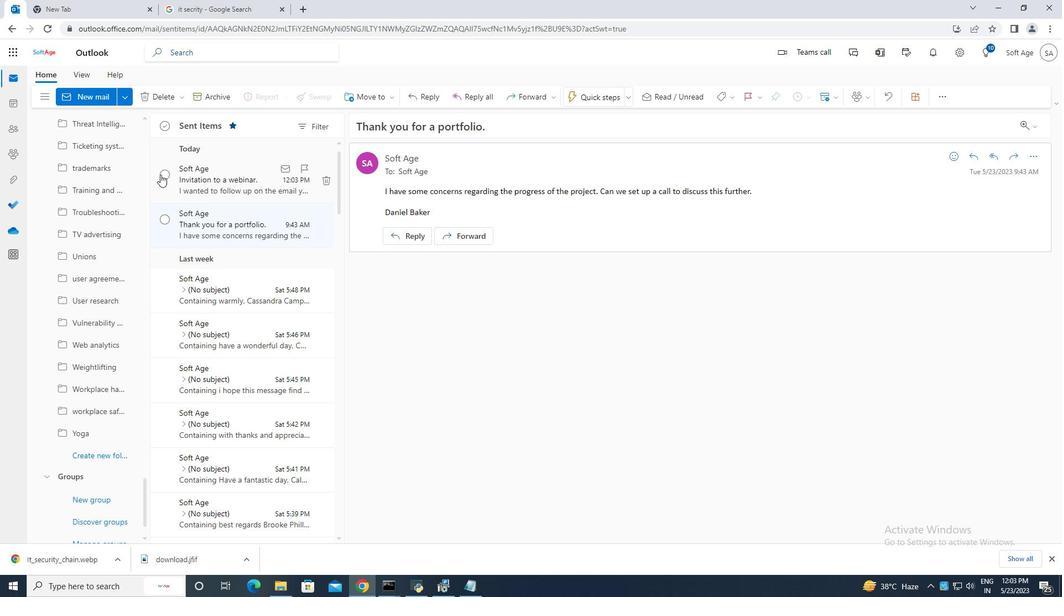 
Action: Mouse pressed left at (163, 174)
Screenshot: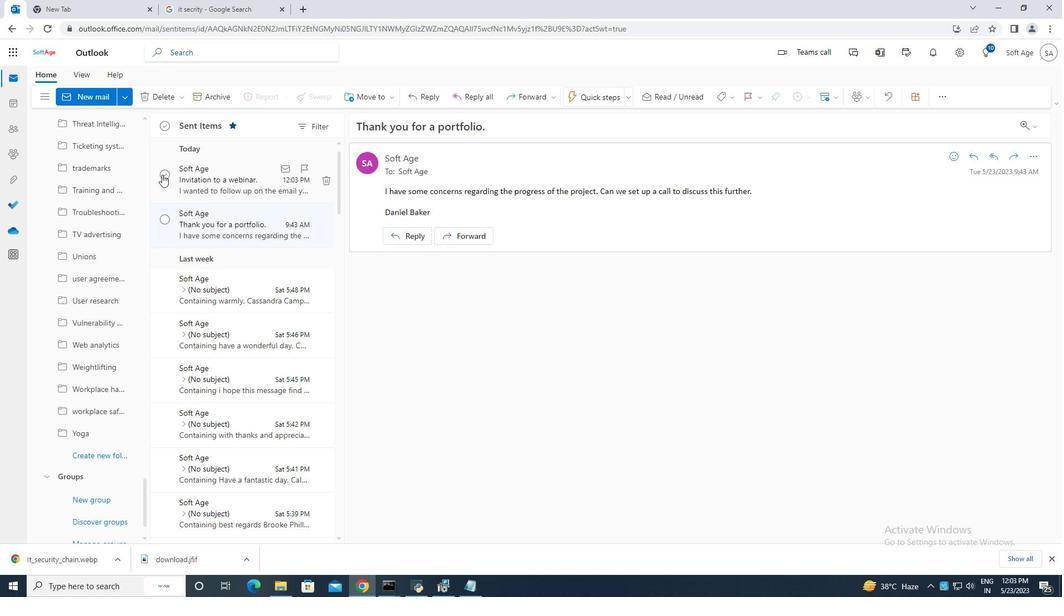 
Action: Mouse moved to (374, 96)
Screenshot: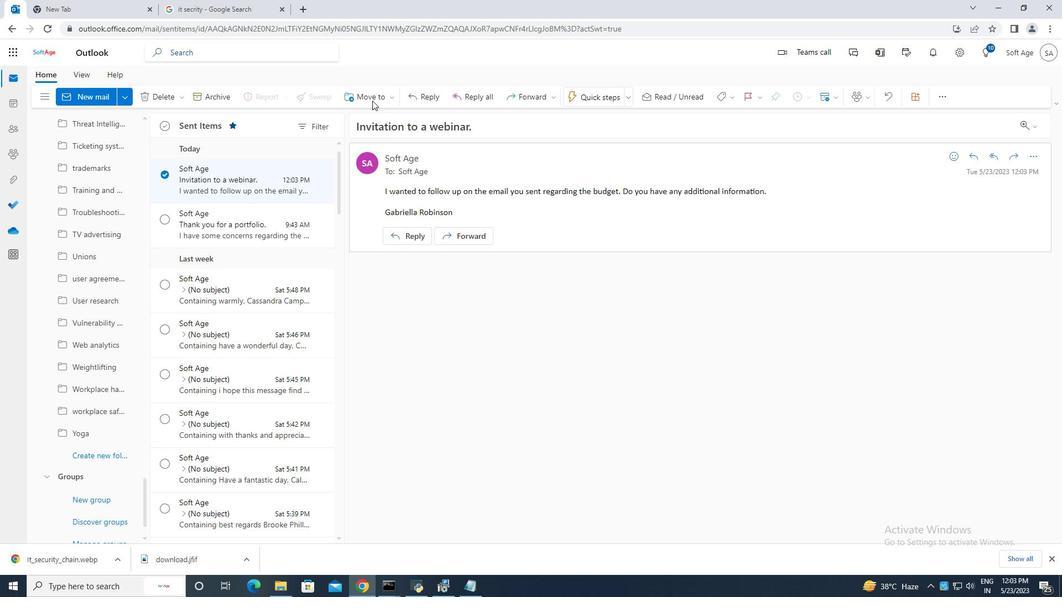
Action: Mouse pressed left at (374, 96)
Screenshot: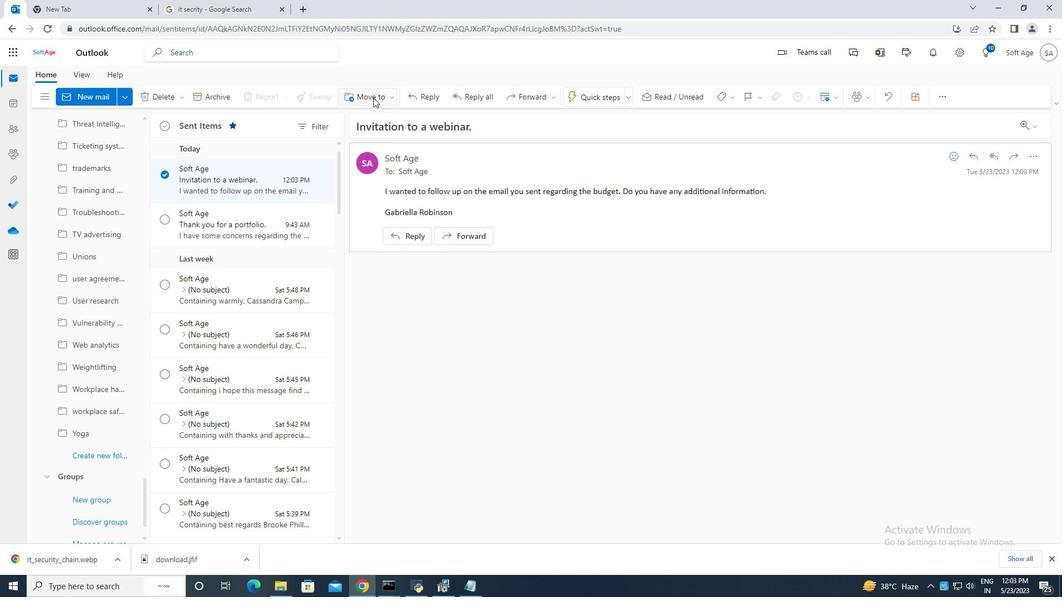 
Action: Mouse moved to (390, 119)
Screenshot: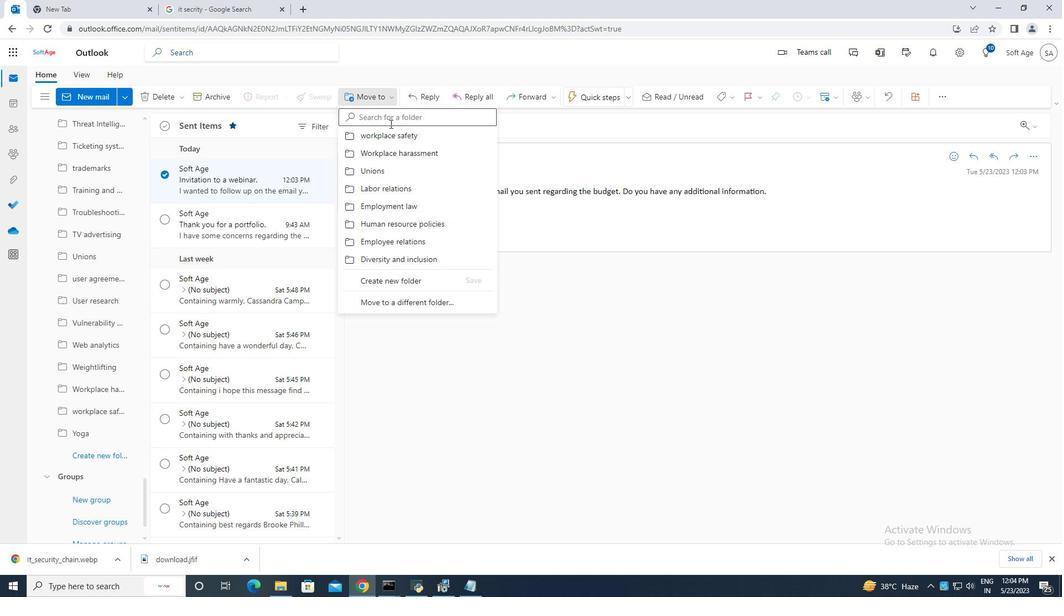 
Action: Mouse pressed left at (390, 119)
Screenshot: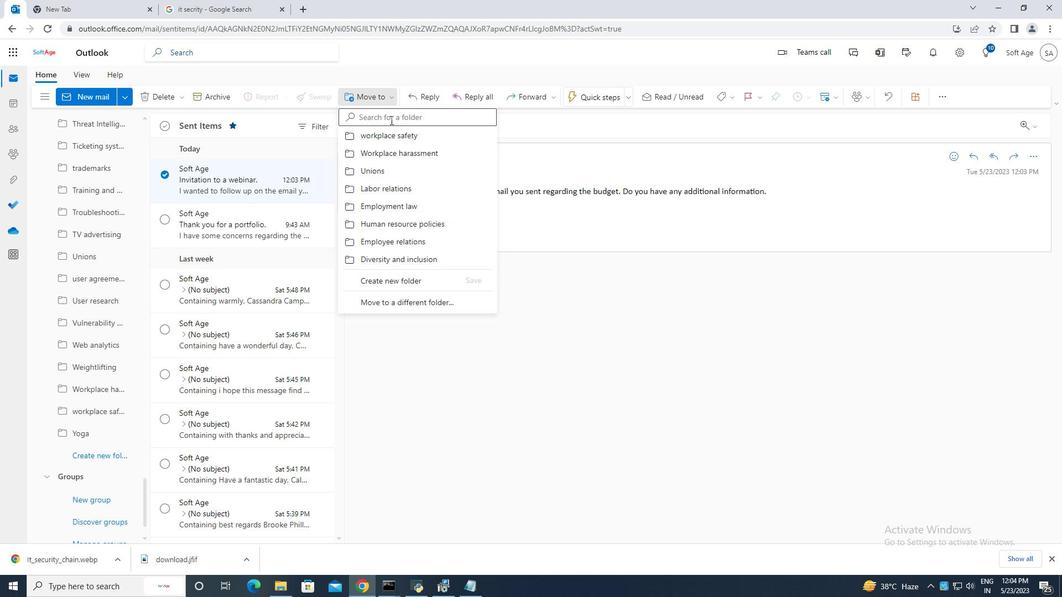 
Action: Key pressed business<Key.space>development
Screenshot: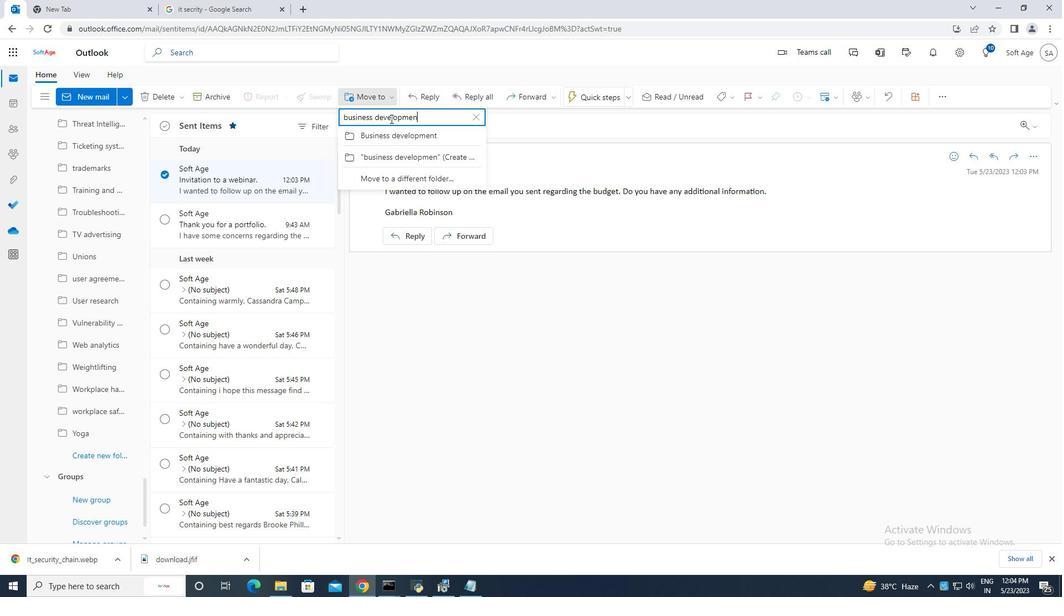 
Action: Mouse moved to (407, 141)
Screenshot: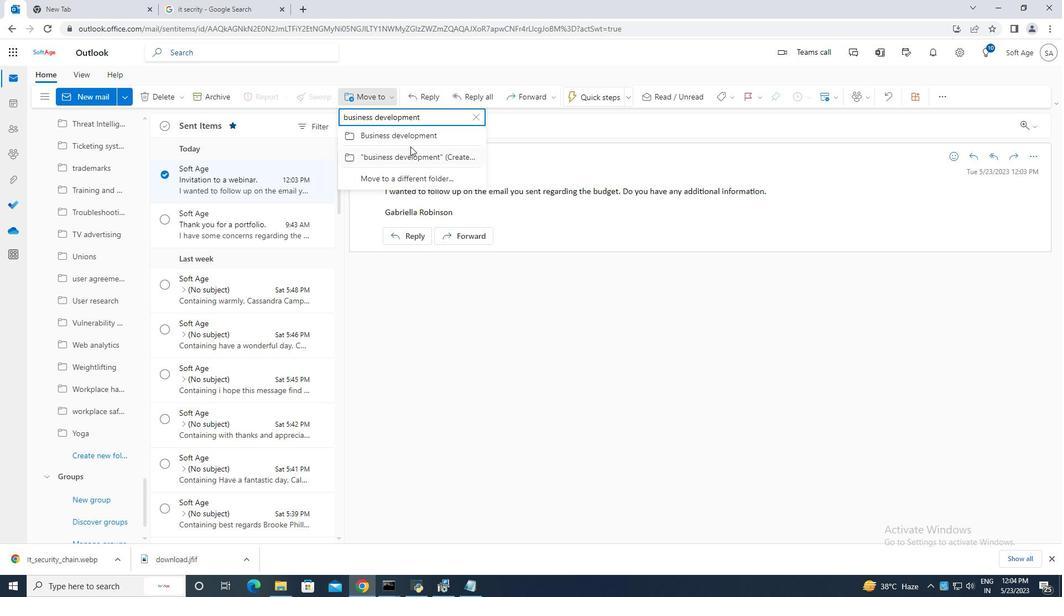 
Action: Mouse pressed left at (407, 141)
Screenshot: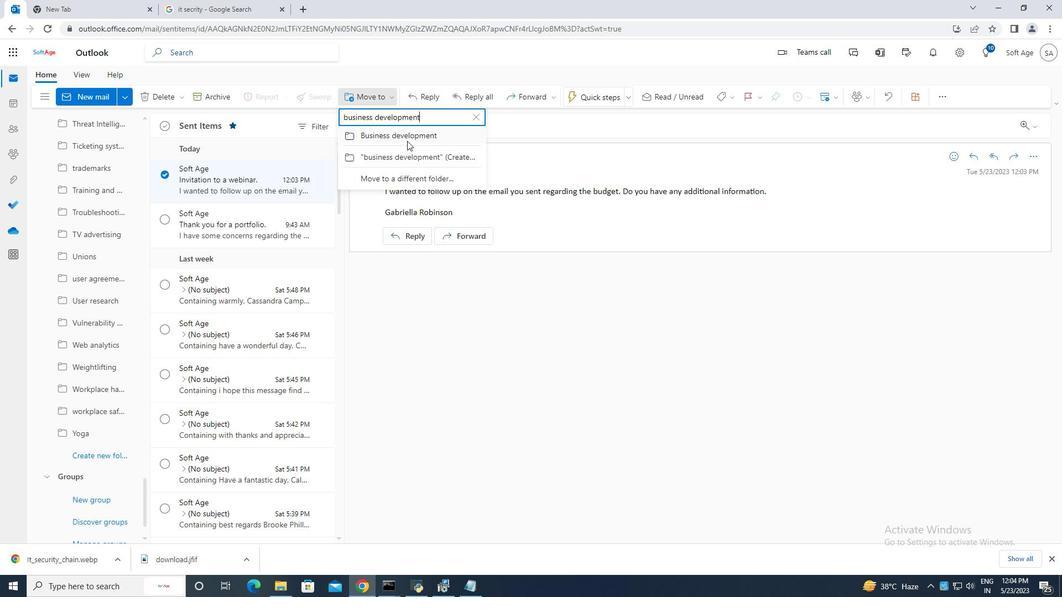 
Action: Mouse moved to (242, 240)
Screenshot: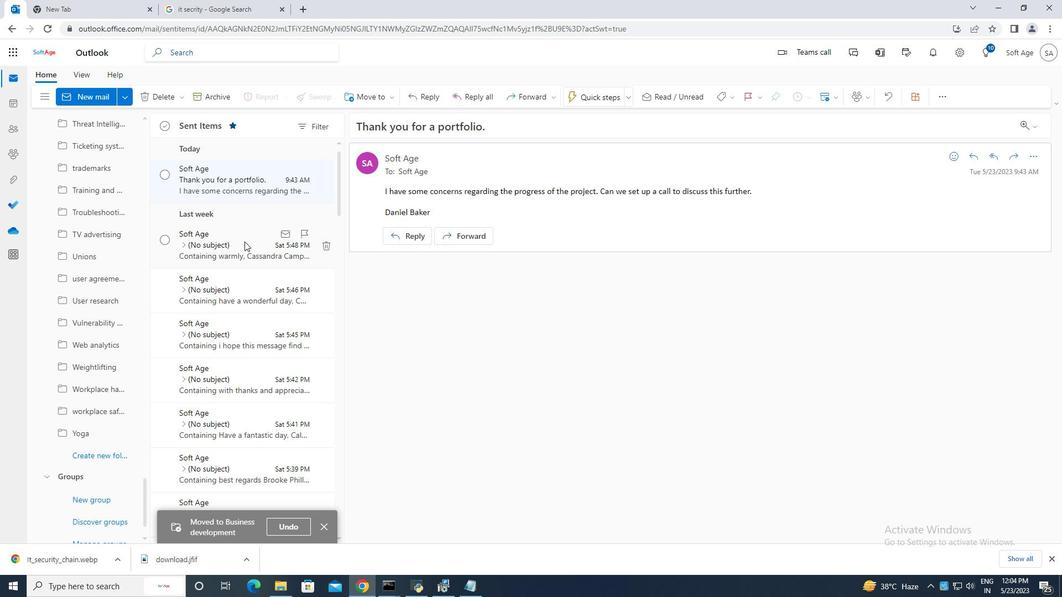 
